 Task: Search one way flight ticket for 5 adults, 2 children, 1 infant in seat and 2 infants on lap in economy from Lake Charles: Lake Charles Regional Airport to Greensboro: Piedmont Triad International Airport on 5-1-2023. Choice of flights is Frontier. Number of bags: 2 checked bags. Price is upto 92000. Outbound departure time preference is 14:30.
Action: Mouse moved to (215, 223)
Screenshot: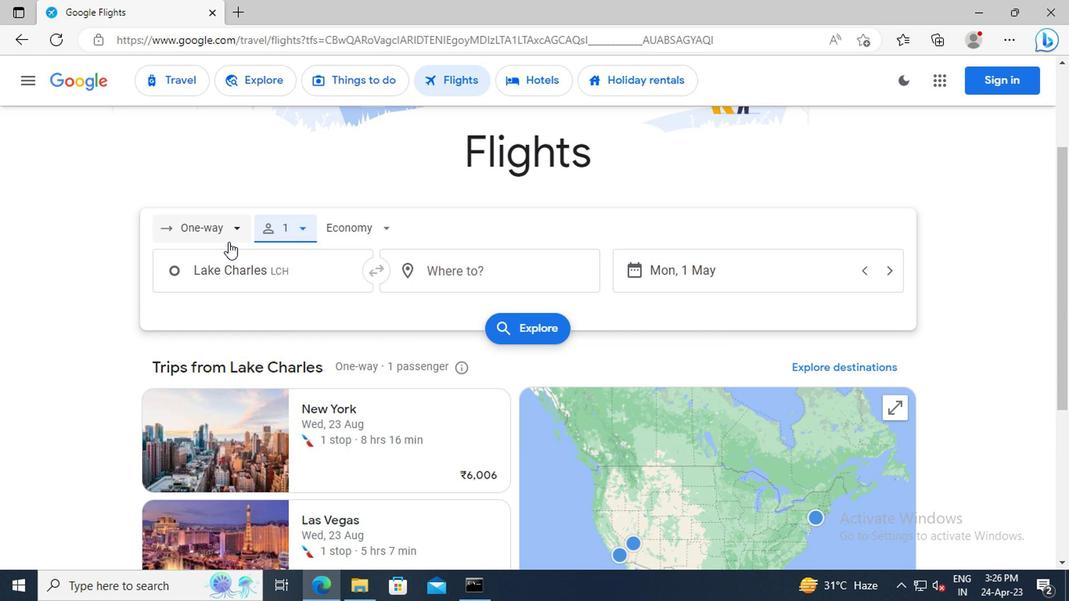 
Action: Mouse pressed left at (215, 223)
Screenshot: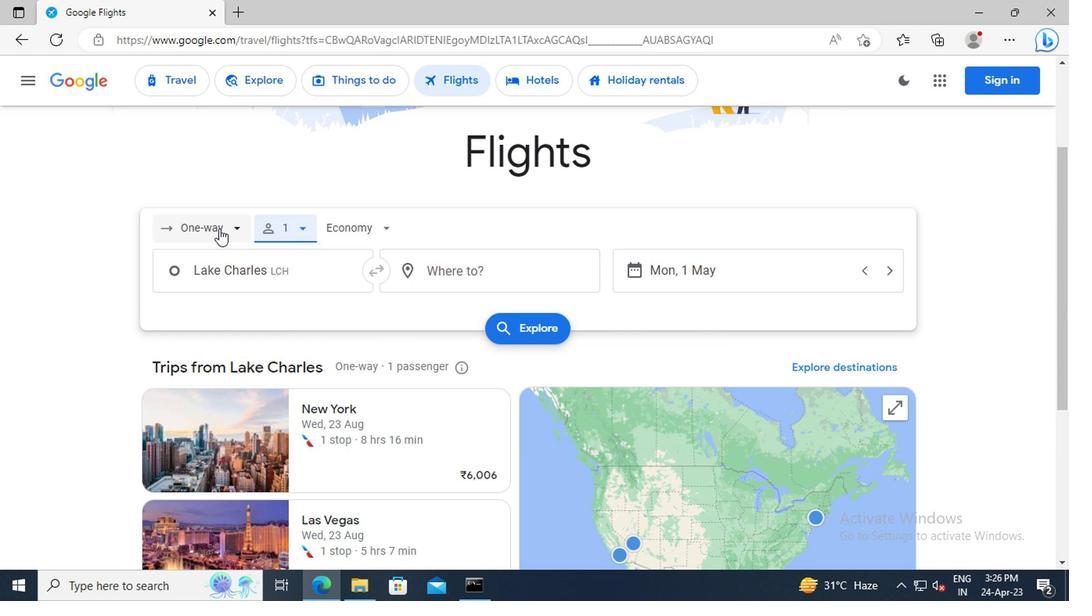 
Action: Mouse moved to (221, 300)
Screenshot: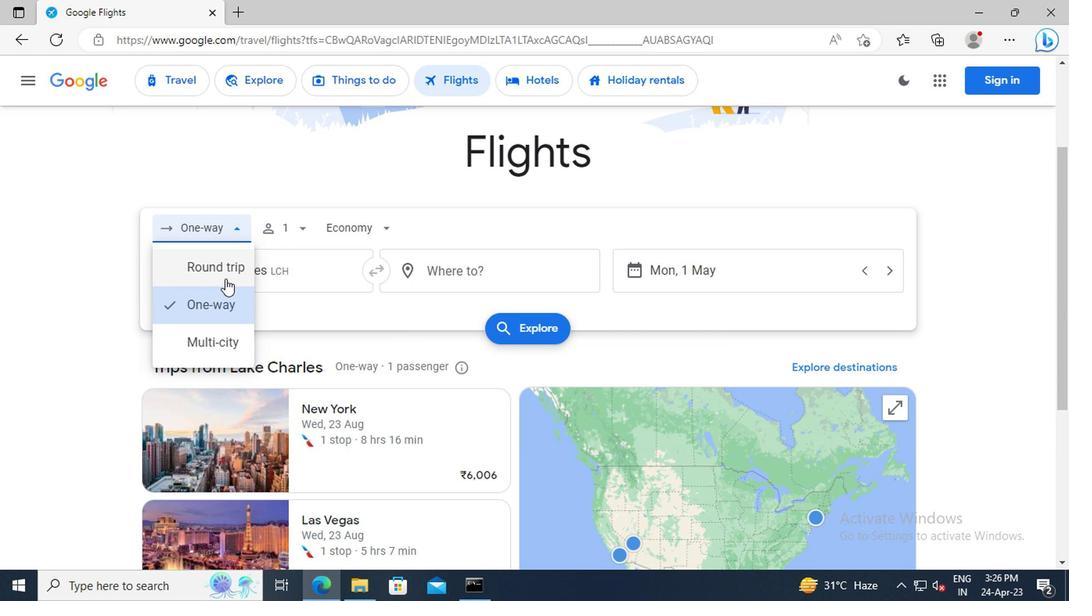 
Action: Mouse pressed left at (221, 300)
Screenshot: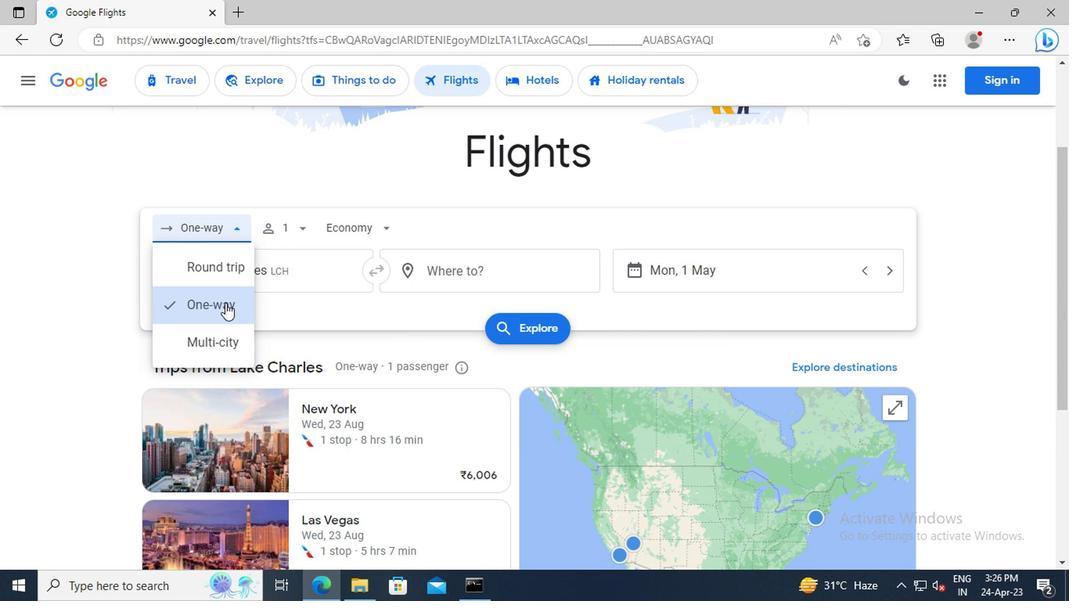 
Action: Mouse moved to (294, 230)
Screenshot: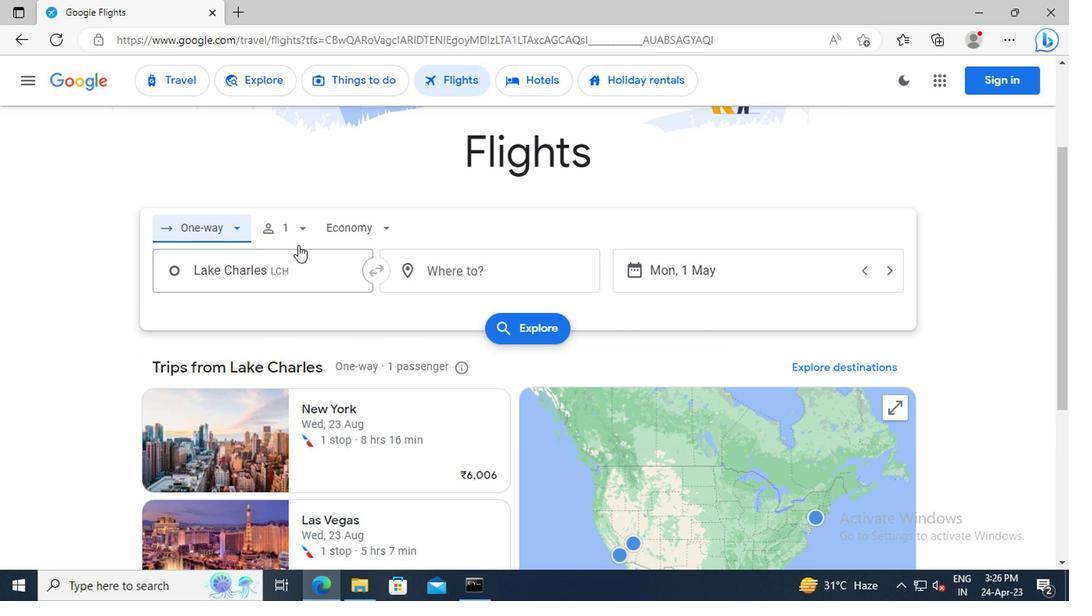 
Action: Mouse pressed left at (294, 230)
Screenshot: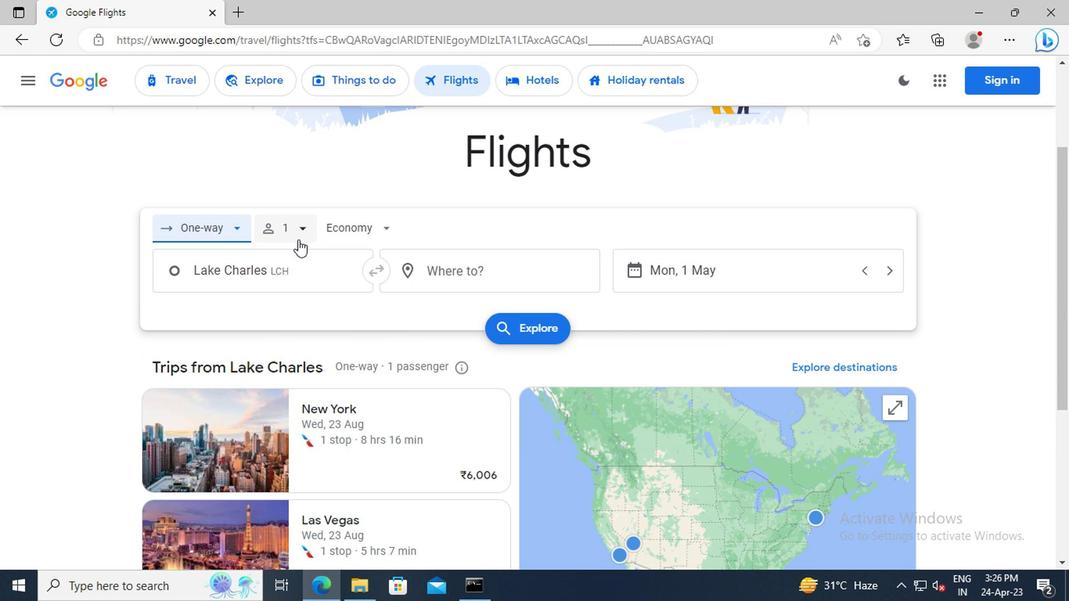 
Action: Mouse moved to (417, 273)
Screenshot: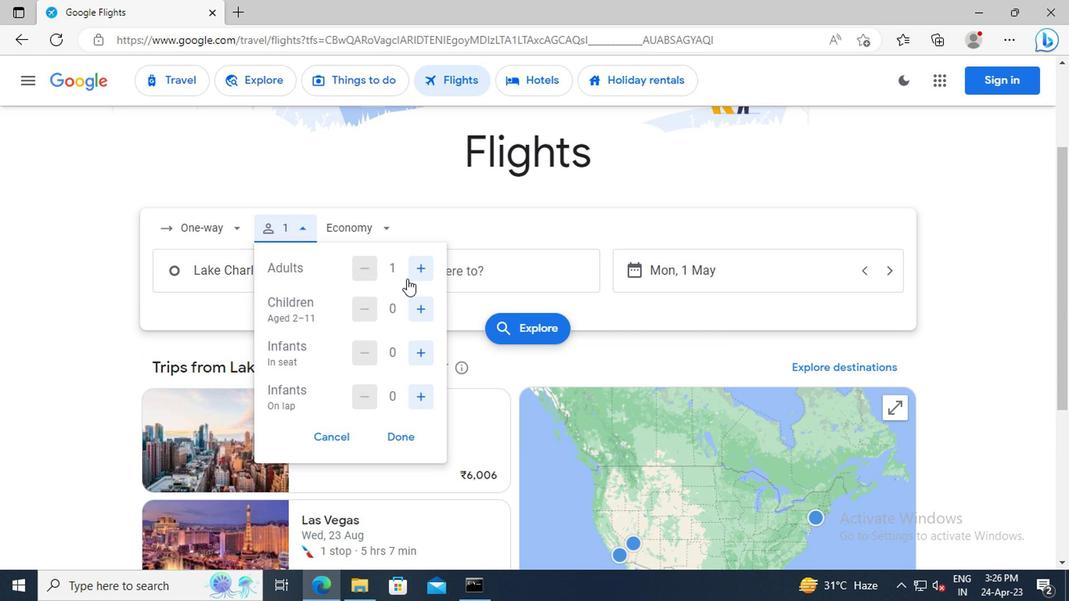 
Action: Mouse pressed left at (417, 273)
Screenshot: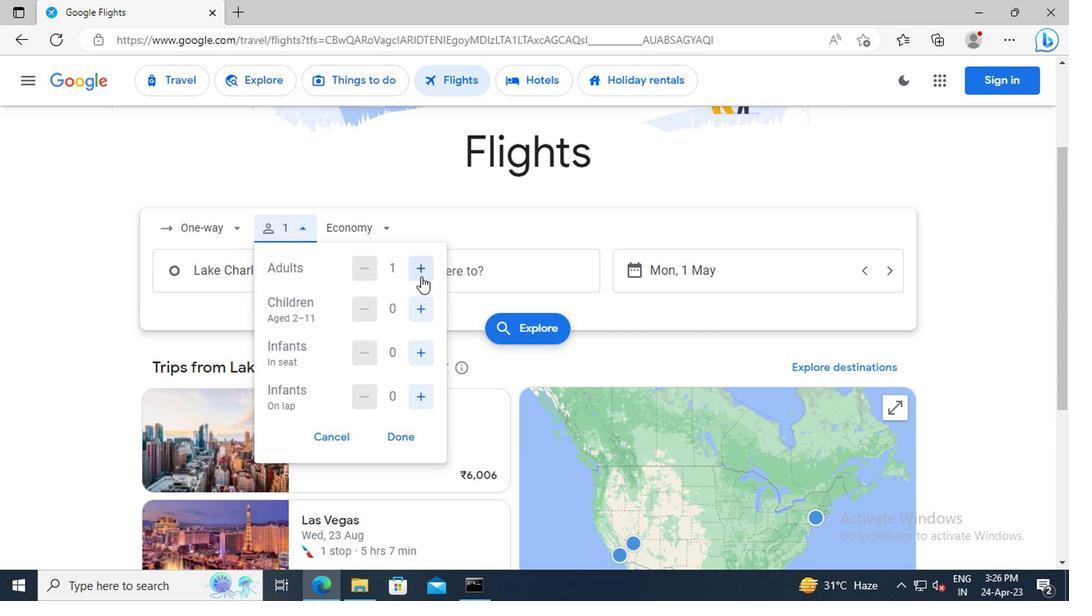 
Action: Mouse pressed left at (417, 273)
Screenshot: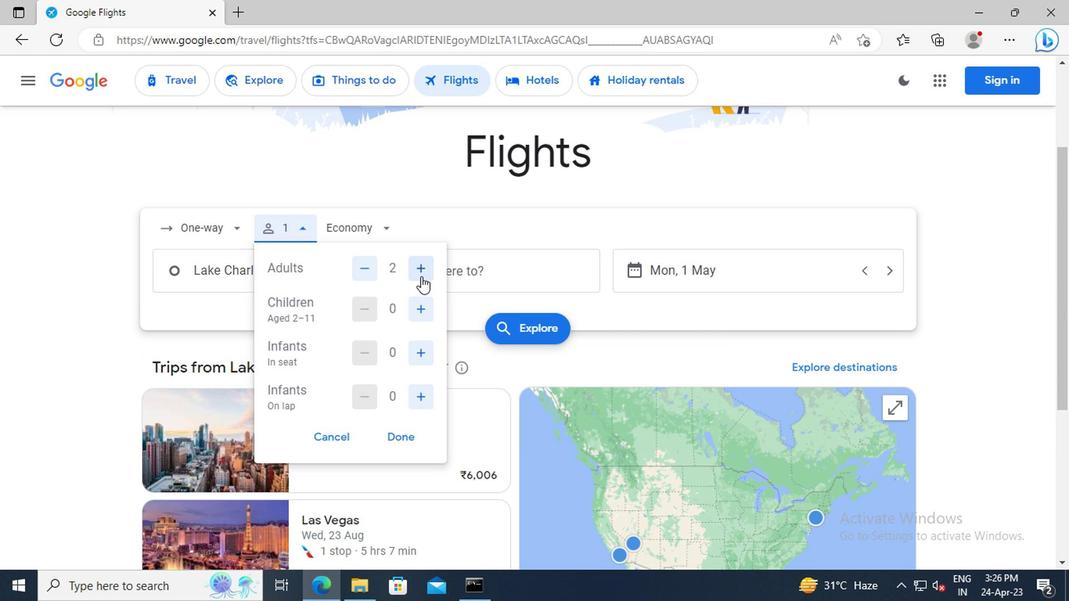 
Action: Mouse pressed left at (417, 273)
Screenshot: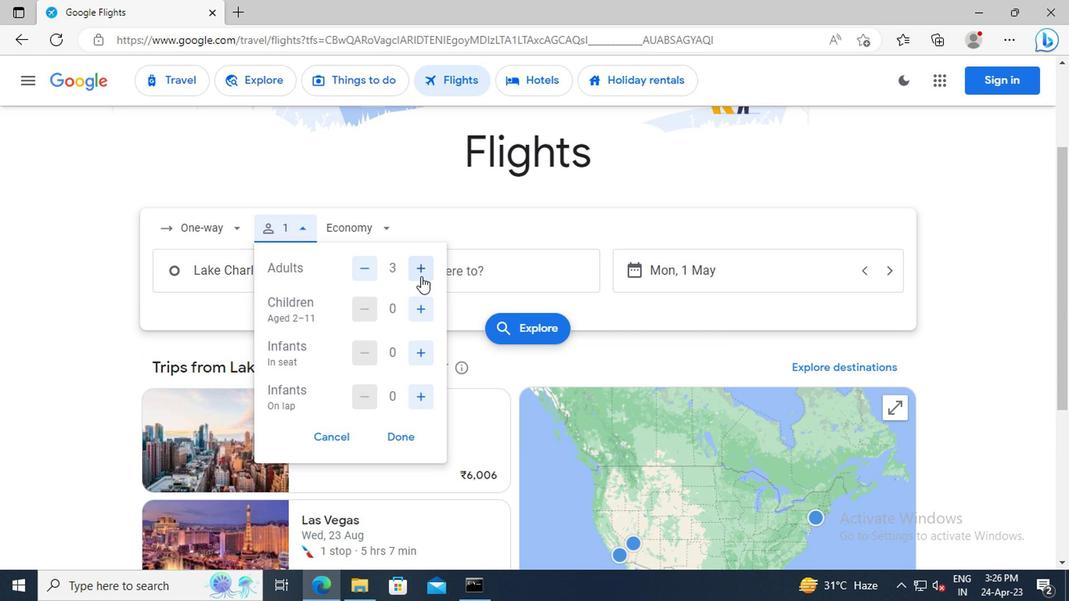 
Action: Mouse pressed left at (417, 273)
Screenshot: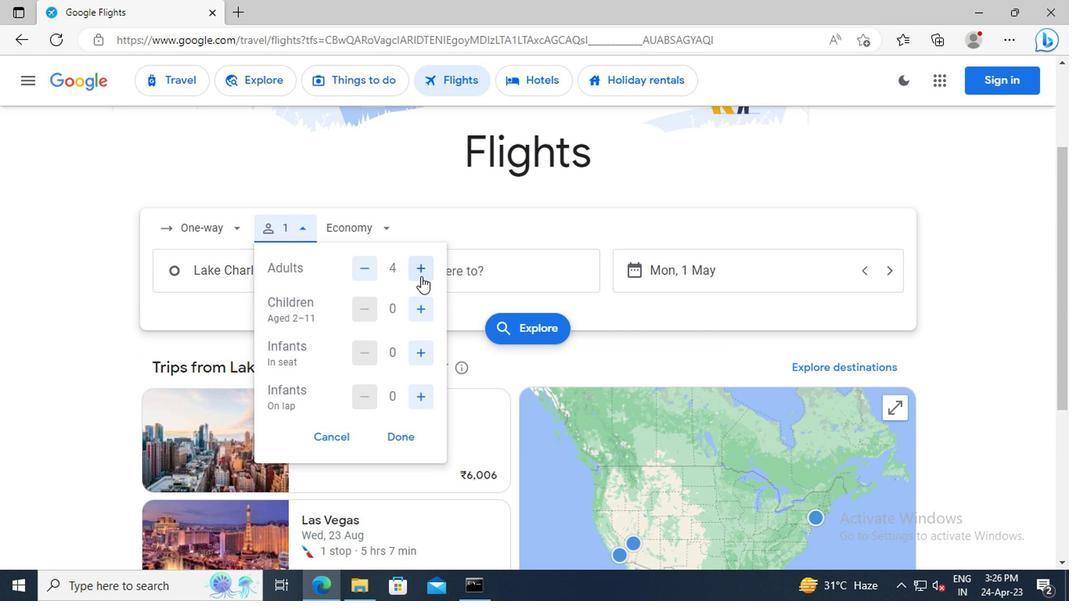 
Action: Mouse moved to (418, 300)
Screenshot: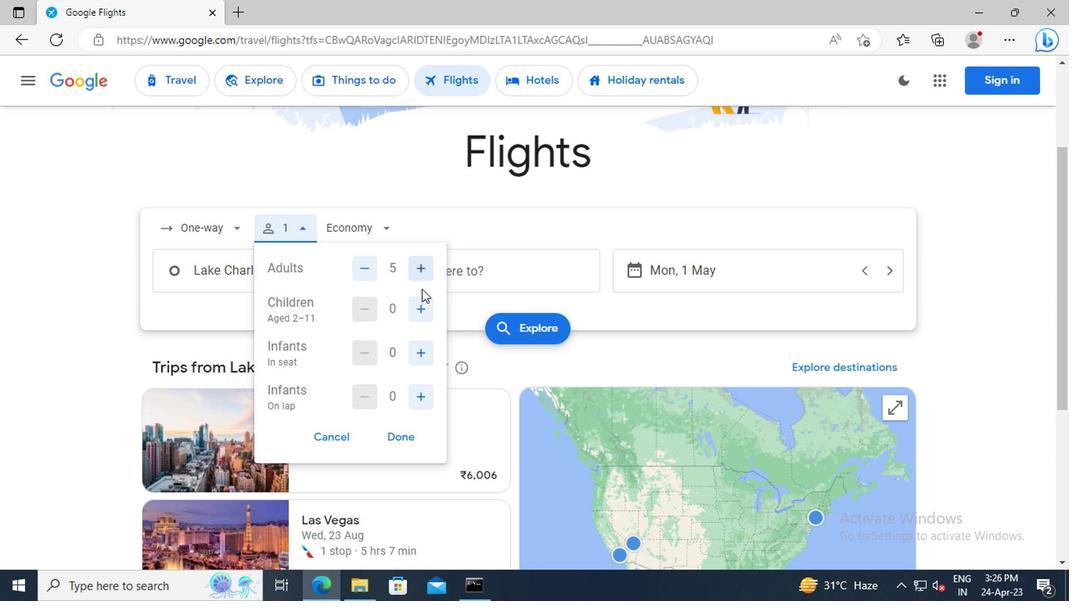 
Action: Mouse pressed left at (418, 300)
Screenshot: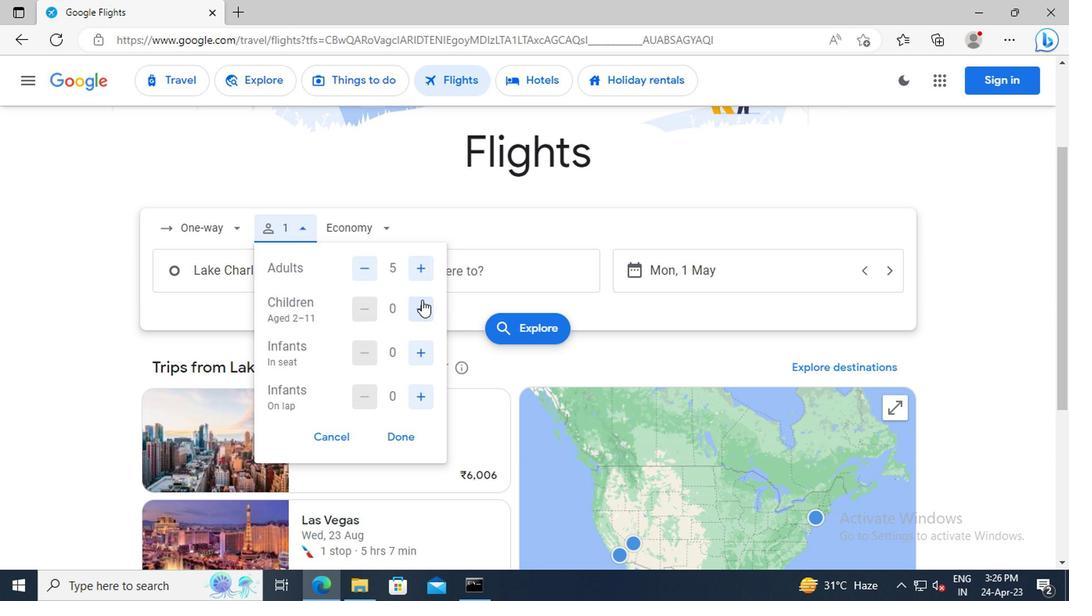 
Action: Mouse pressed left at (418, 300)
Screenshot: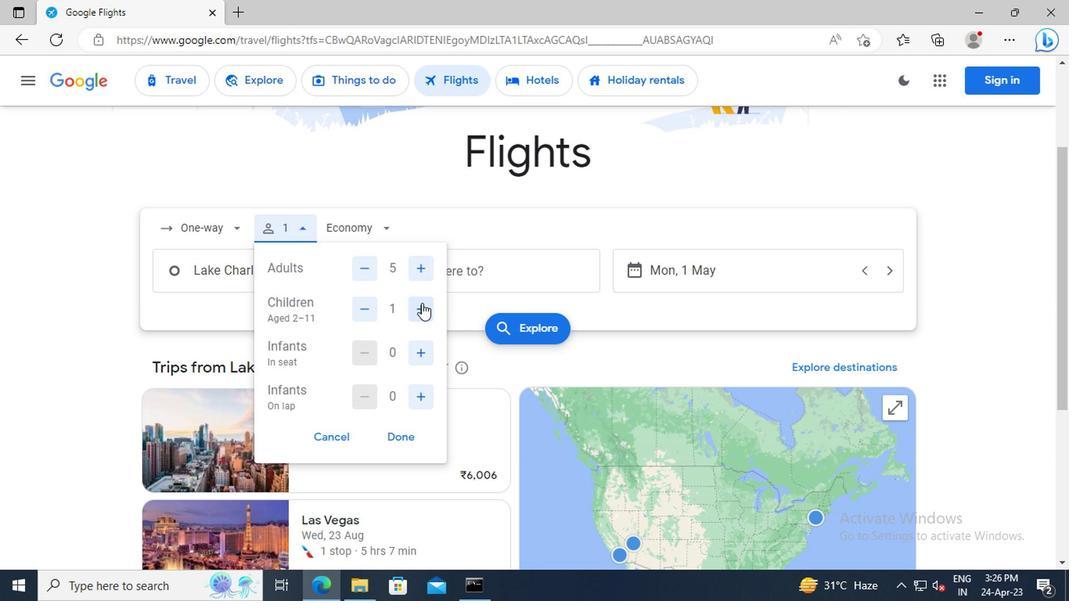 
Action: Mouse moved to (419, 348)
Screenshot: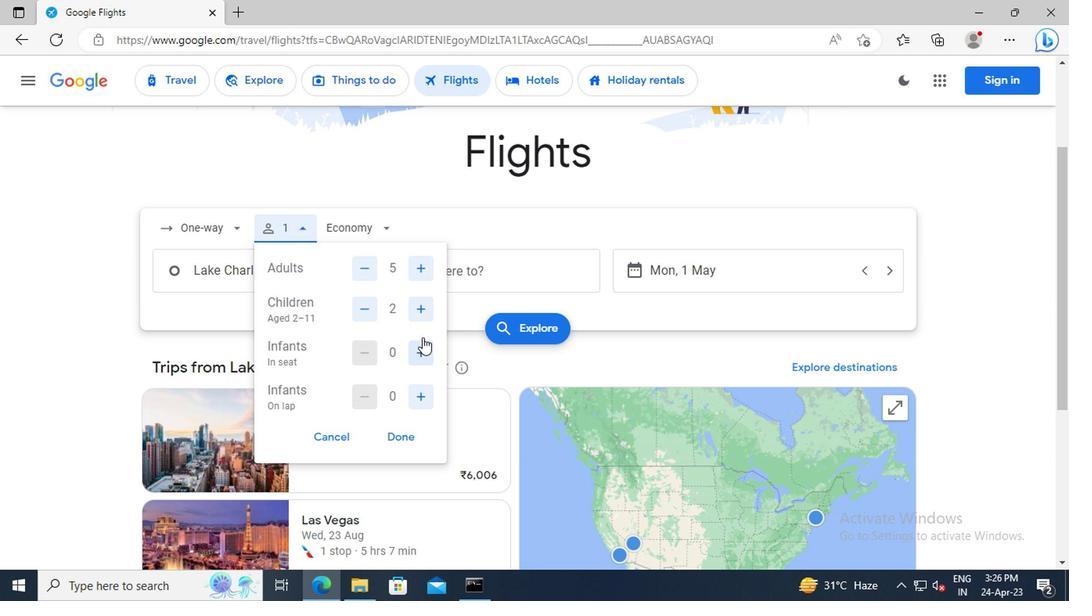 
Action: Mouse pressed left at (419, 348)
Screenshot: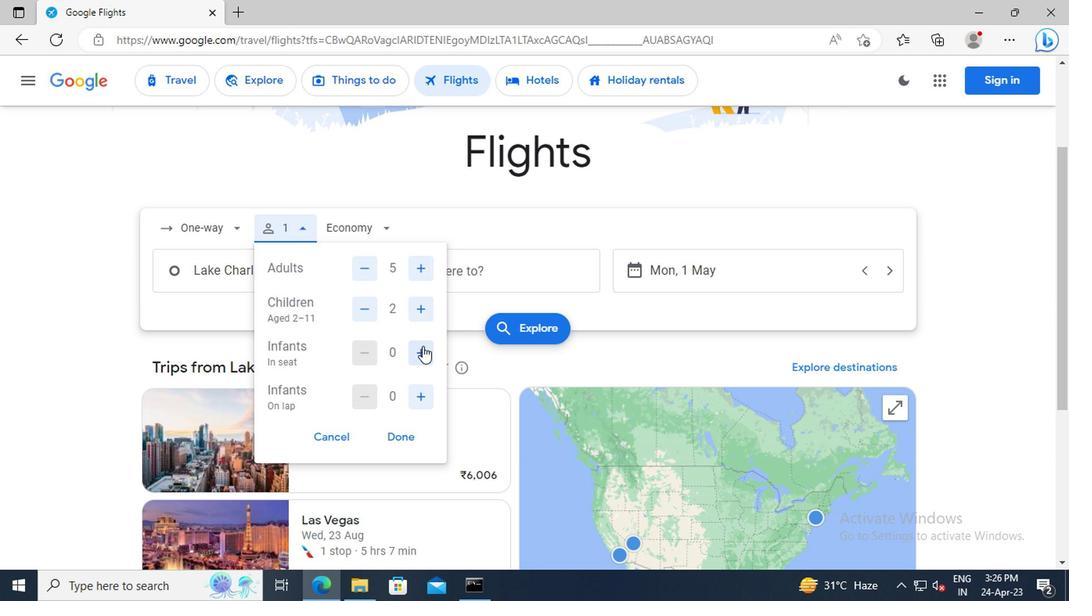 
Action: Mouse moved to (403, 438)
Screenshot: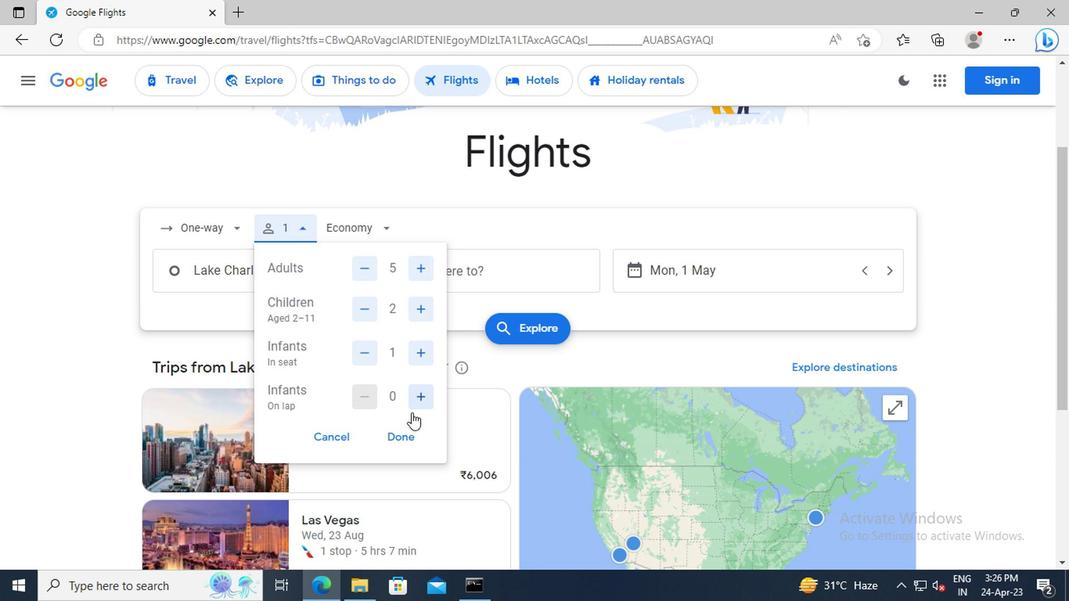 
Action: Mouse pressed left at (403, 438)
Screenshot: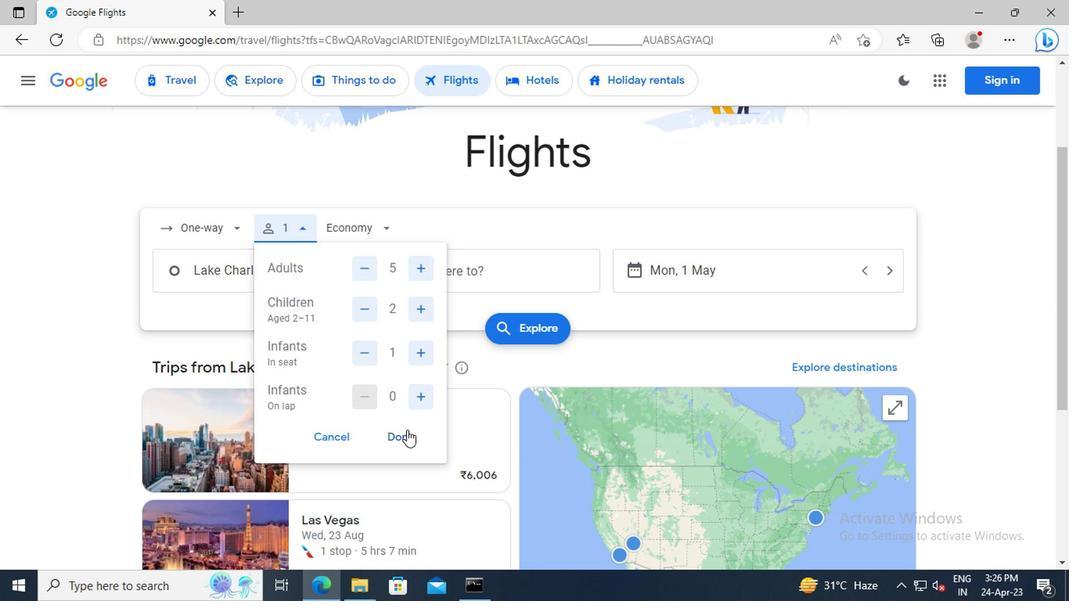 
Action: Mouse moved to (357, 223)
Screenshot: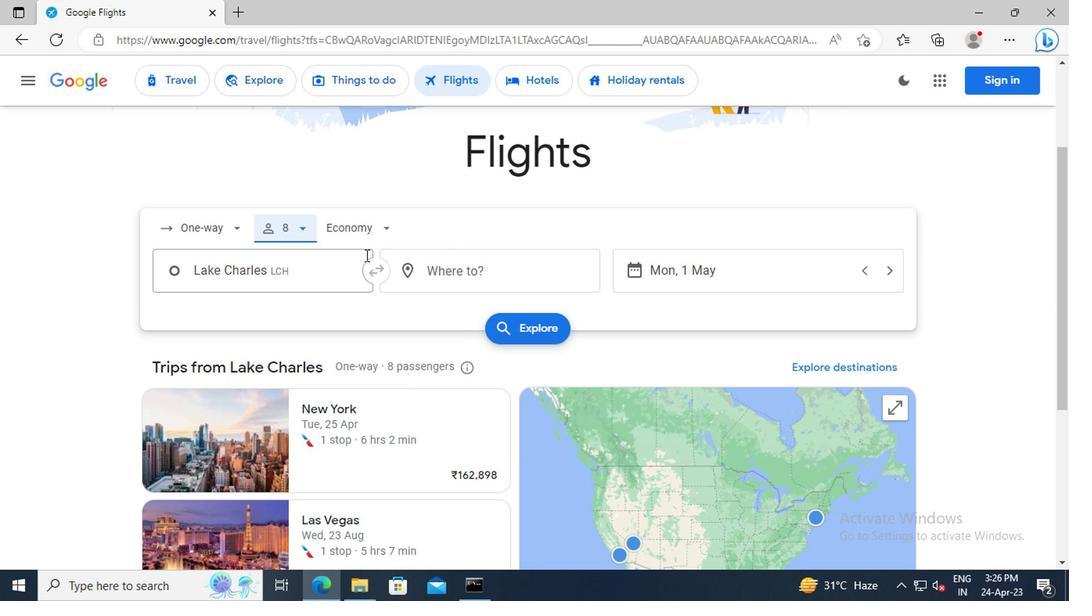 
Action: Mouse pressed left at (357, 223)
Screenshot: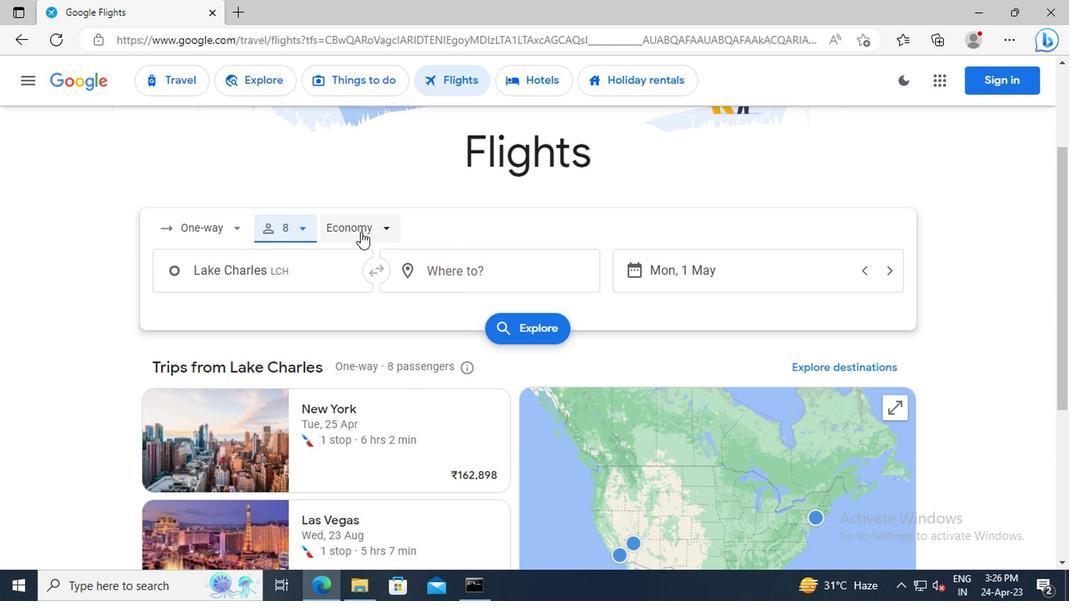 
Action: Mouse moved to (368, 261)
Screenshot: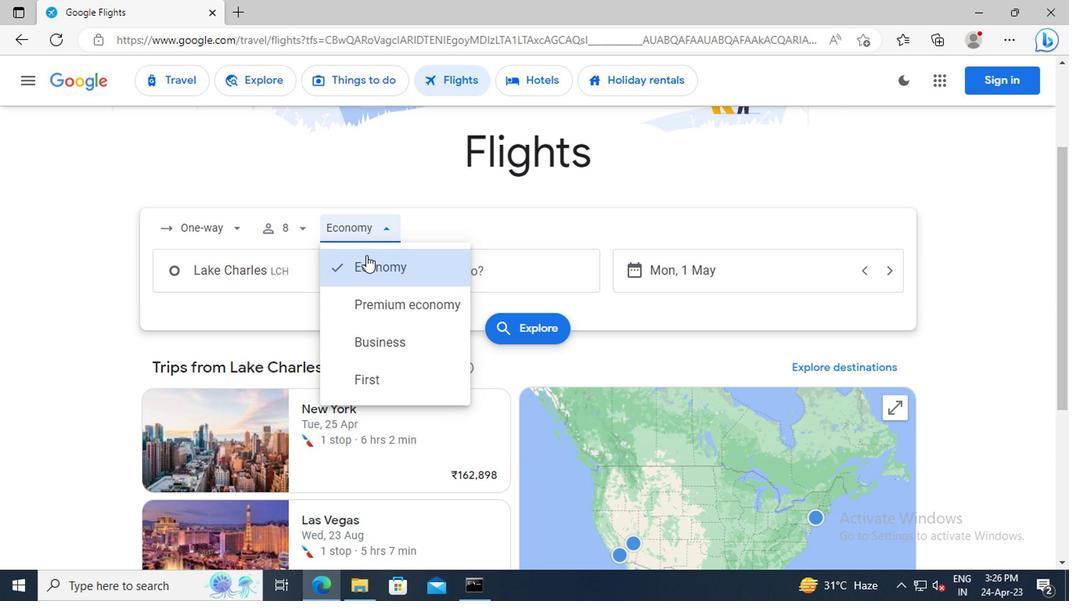 
Action: Mouse pressed left at (368, 261)
Screenshot: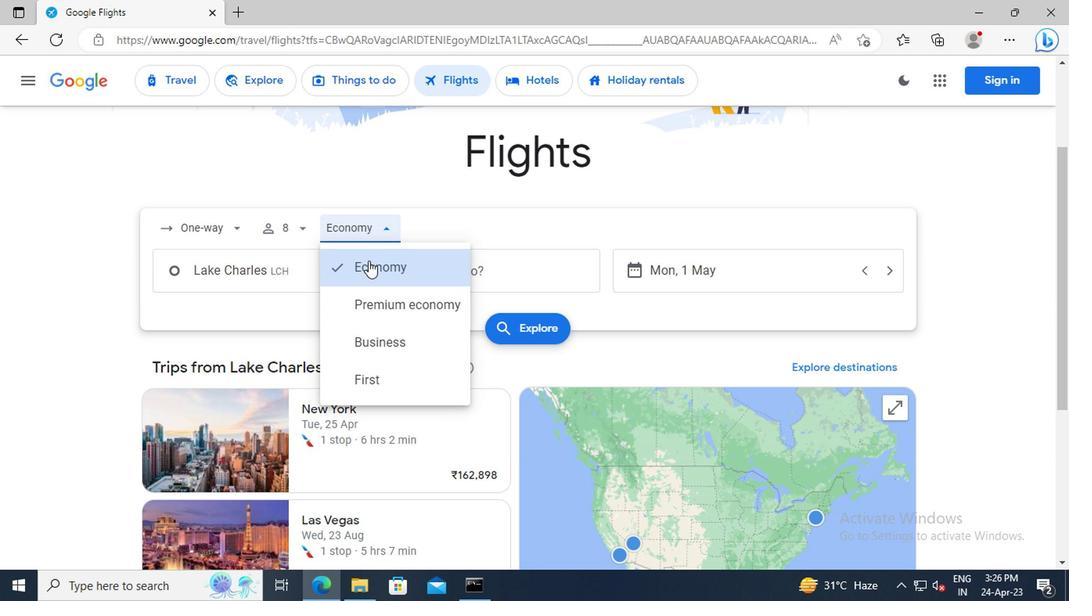 
Action: Mouse moved to (311, 267)
Screenshot: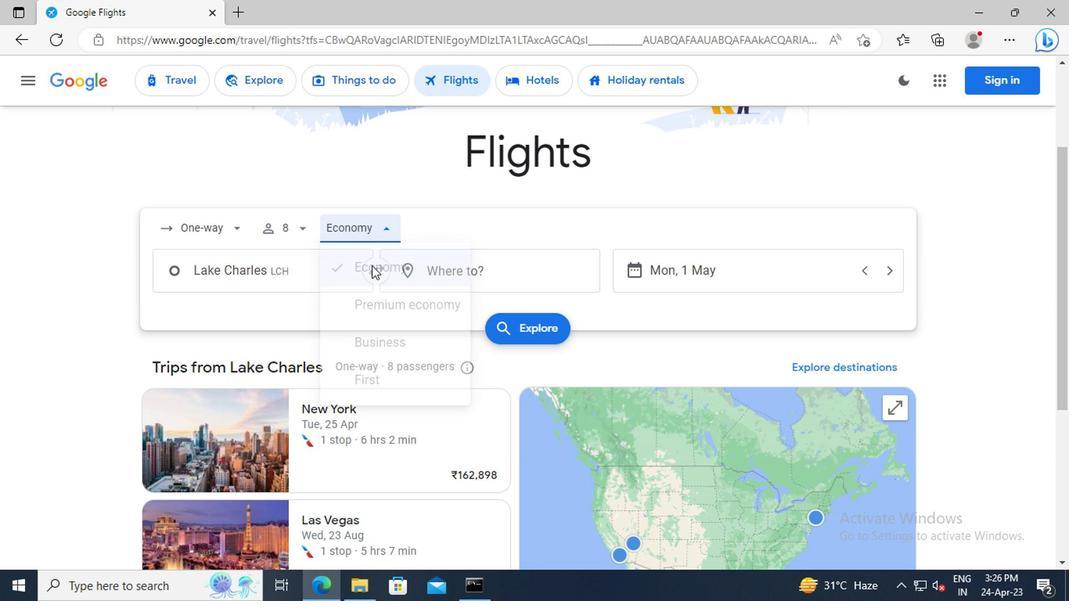 
Action: Mouse pressed left at (311, 267)
Screenshot: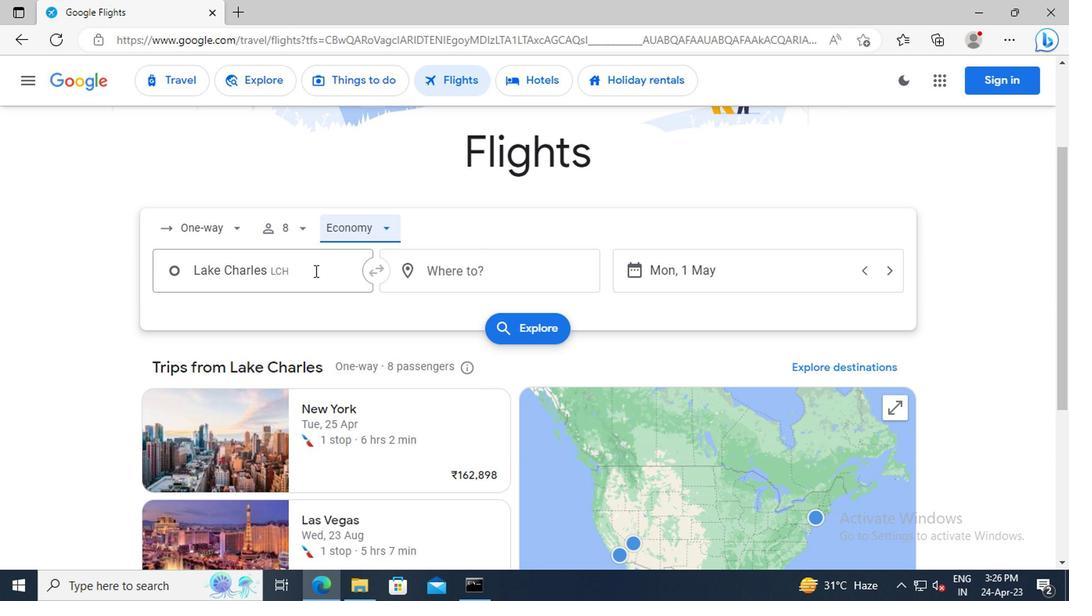 
Action: Key pressed <Key.shift>LAKE<Key.space><Key.shift>CHARLES<Key.space><Key.shift>R
Screenshot: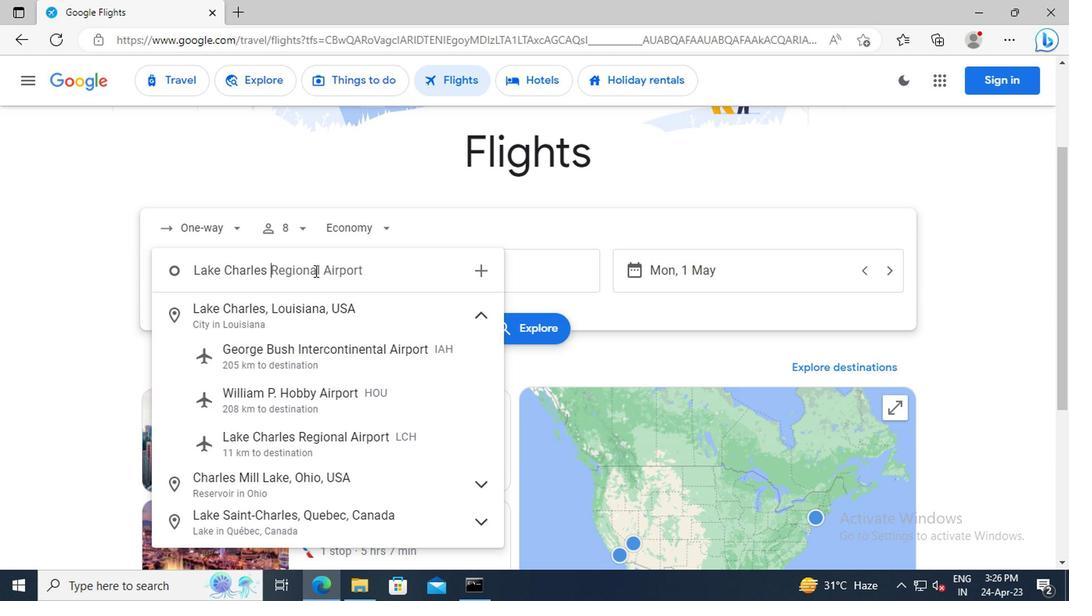 
Action: Mouse moved to (320, 310)
Screenshot: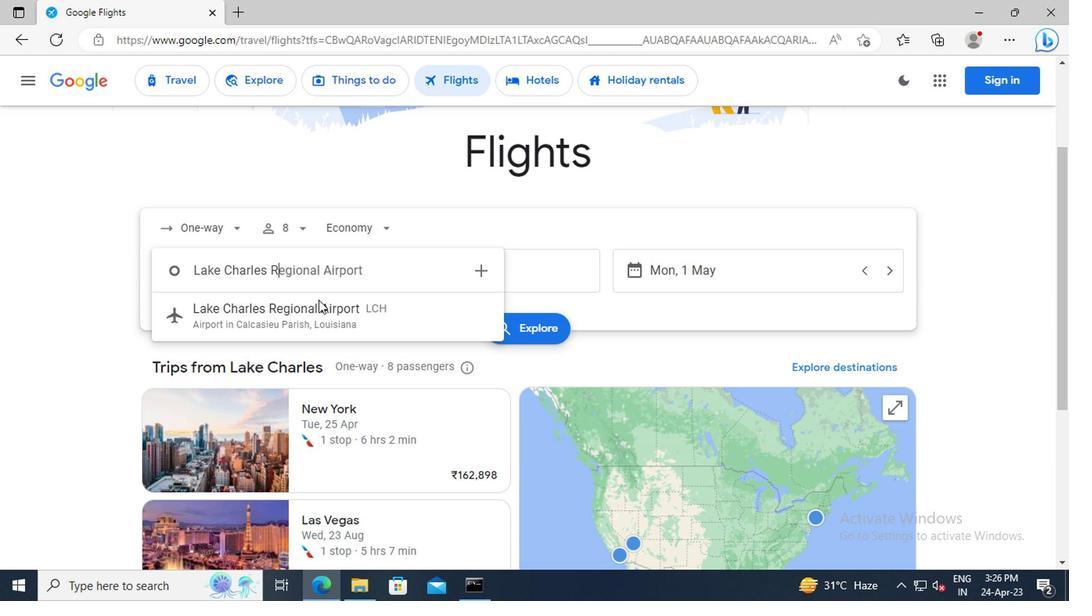 
Action: Mouse pressed left at (320, 310)
Screenshot: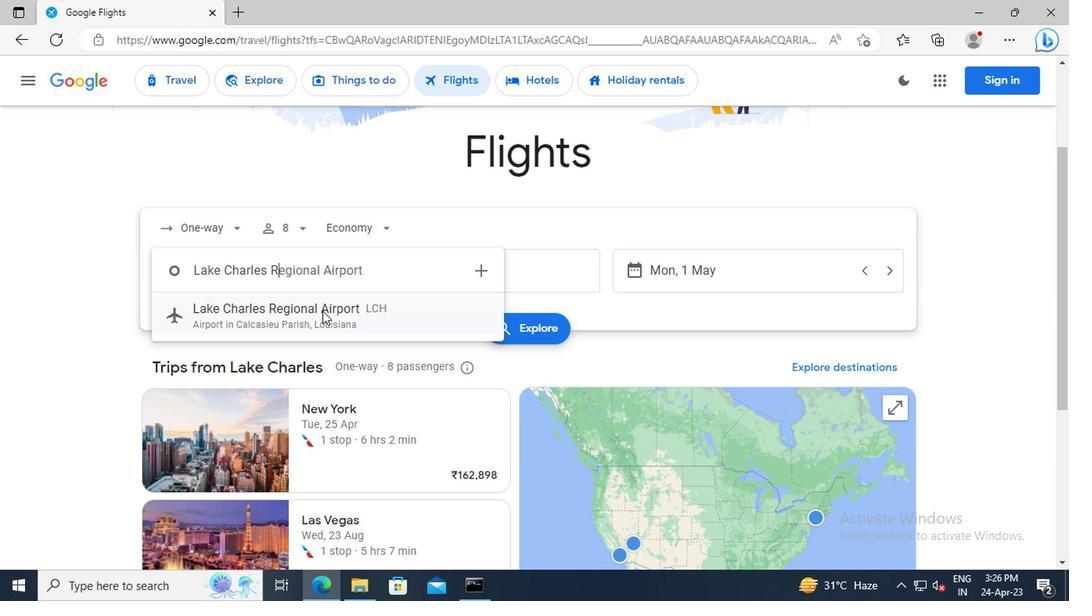 
Action: Mouse moved to (445, 274)
Screenshot: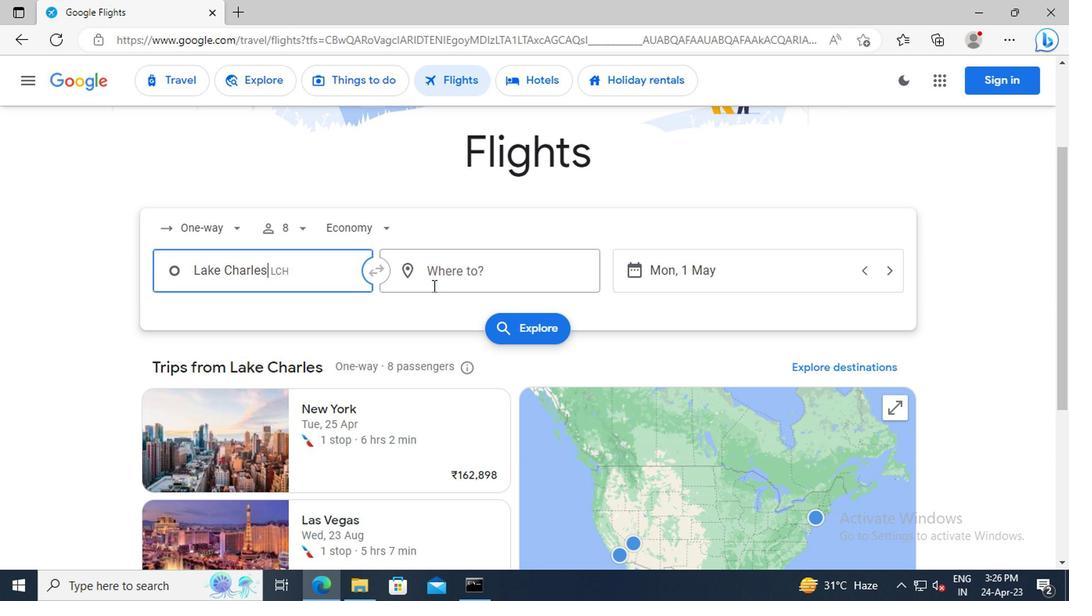 
Action: Mouse pressed left at (445, 274)
Screenshot: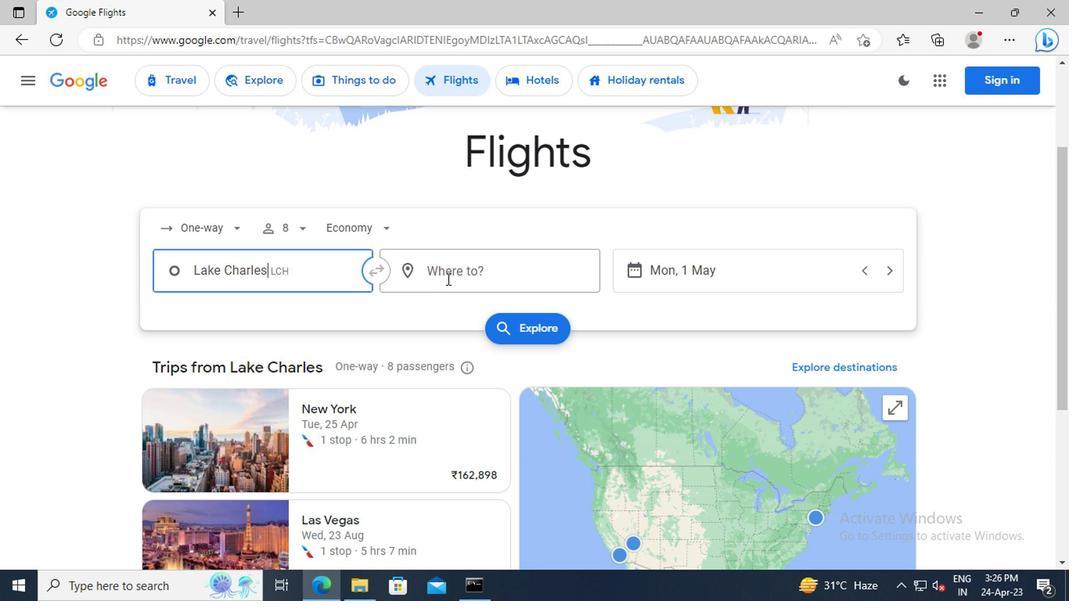 
Action: Key pressed <Key.shift>PIEDMONT<Key.space><Key.shift>TR
Screenshot: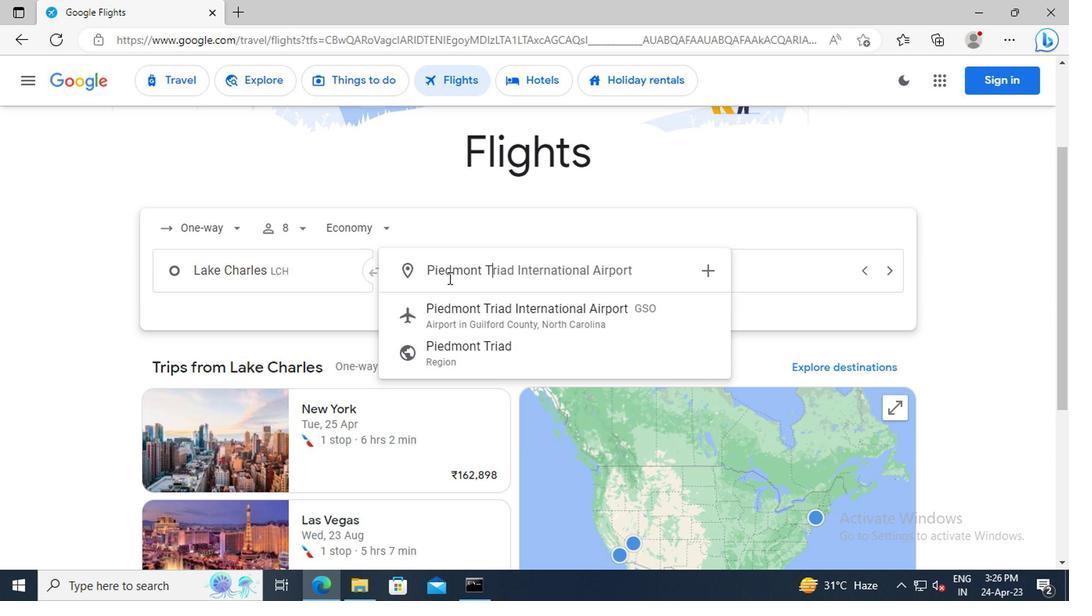 
Action: Mouse moved to (478, 309)
Screenshot: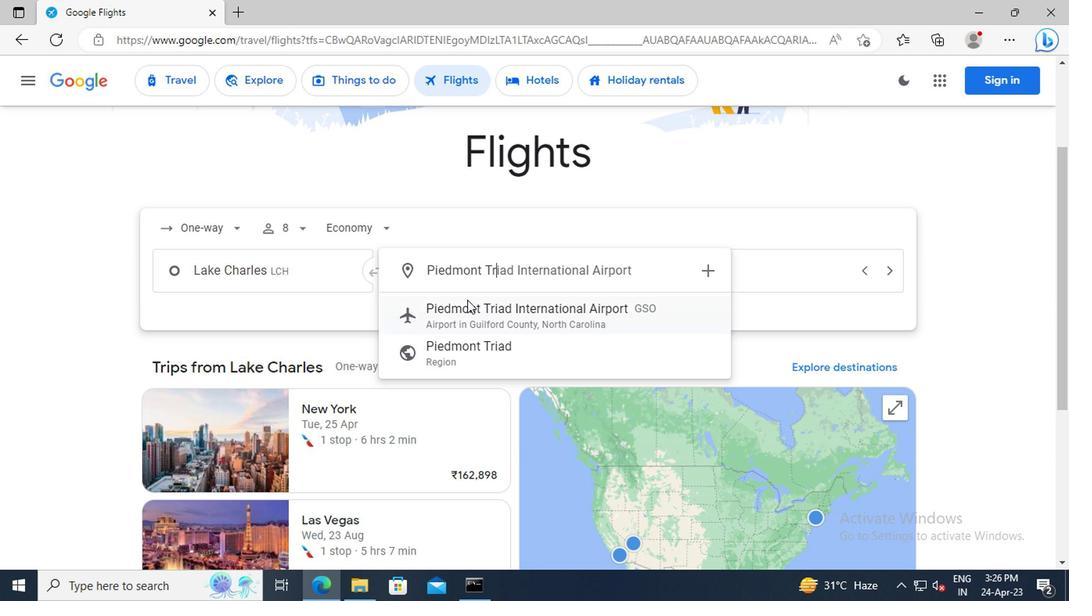
Action: Mouse pressed left at (478, 309)
Screenshot: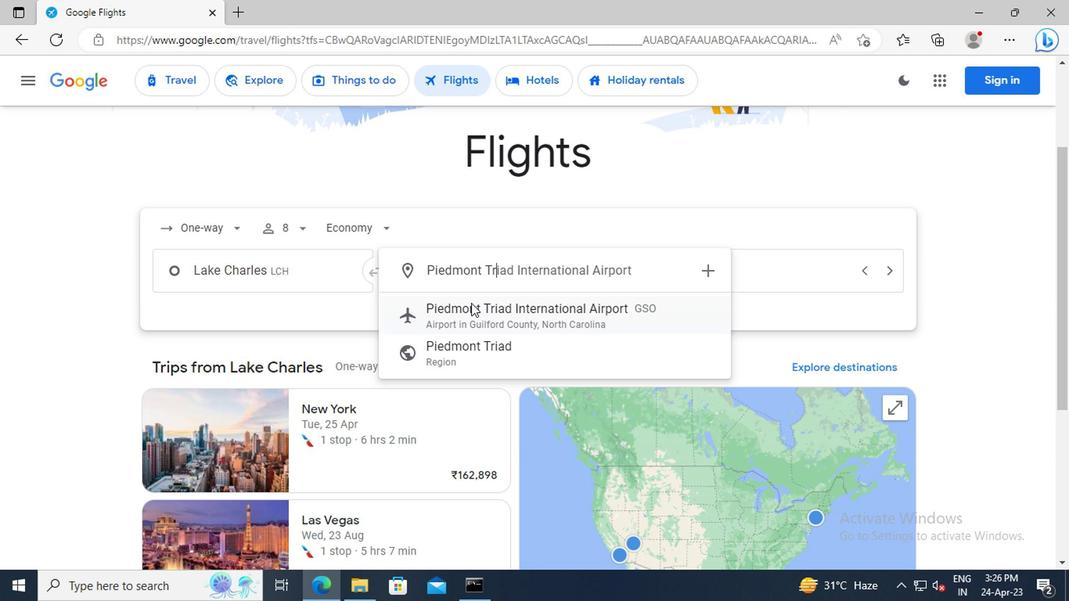 
Action: Mouse moved to (689, 280)
Screenshot: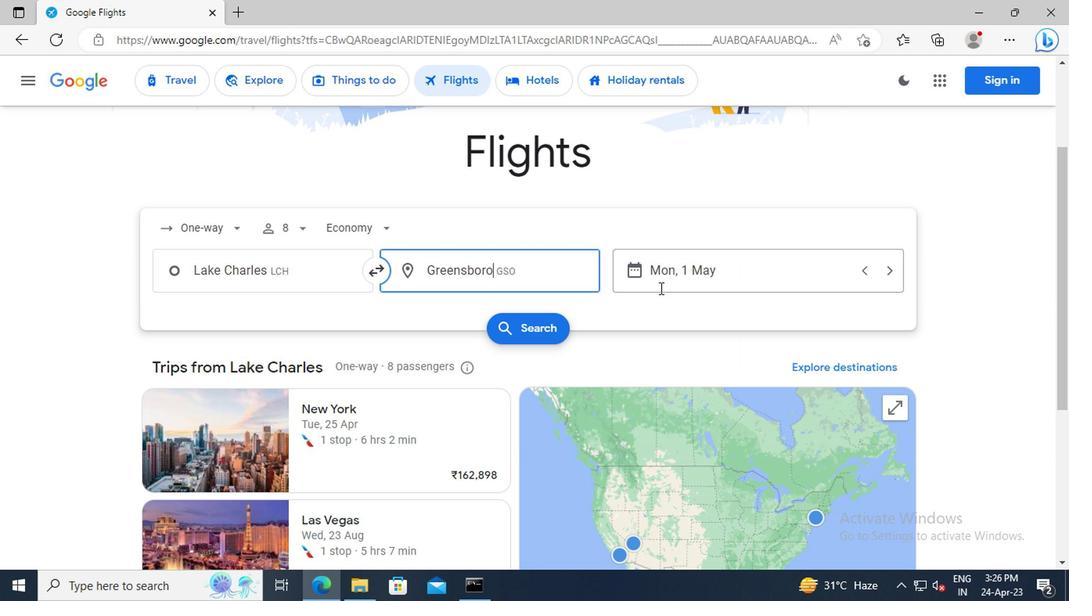 
Action: Mouse pressed left at (689, 280)
Screenshot: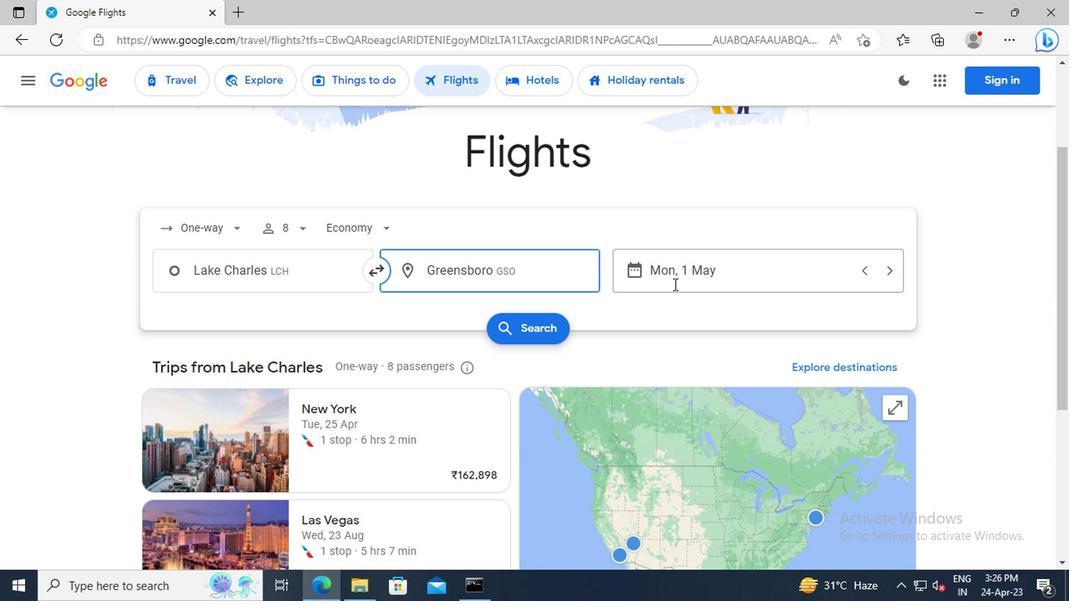 
Action: Mouse moved to (614, 252)
Screenshot: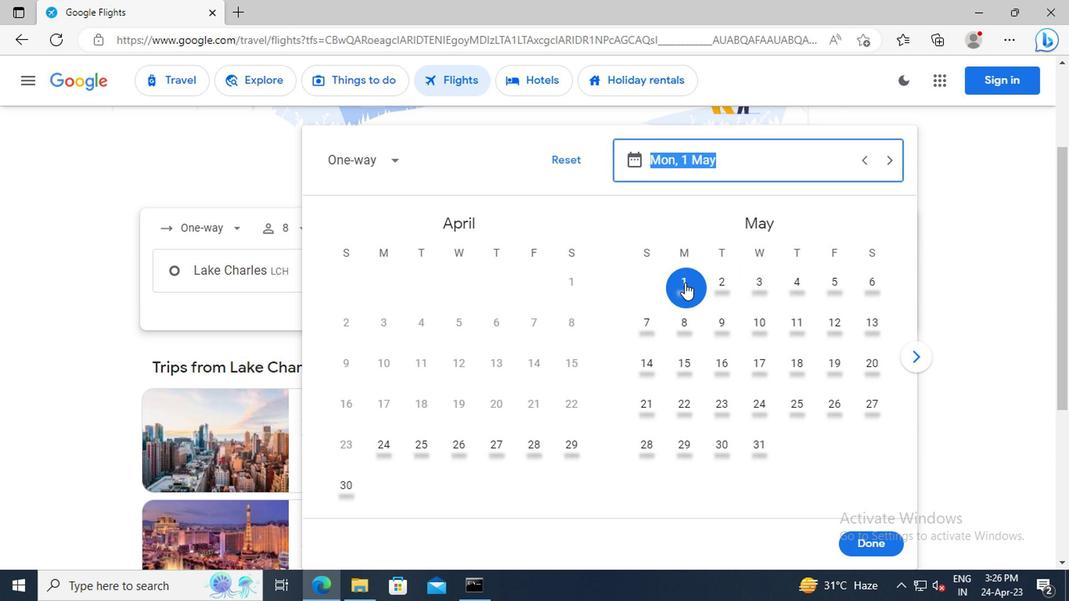 
Action: Key pressed 1<Key.space>MAY<Key.enter>
Screenshot: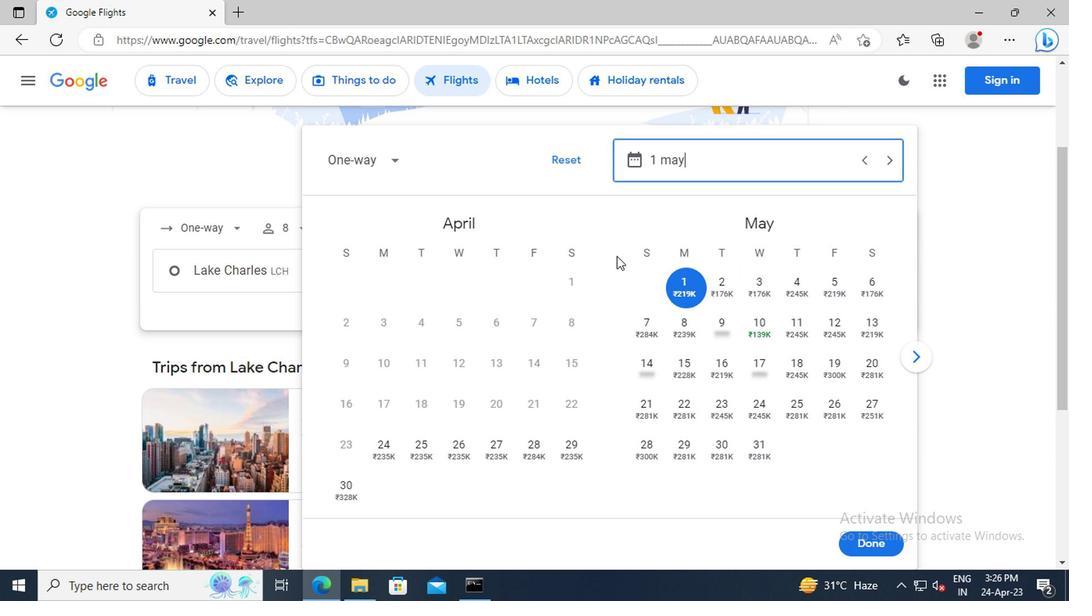 
Action: Mouse moved to (859, 552)
Screenshot: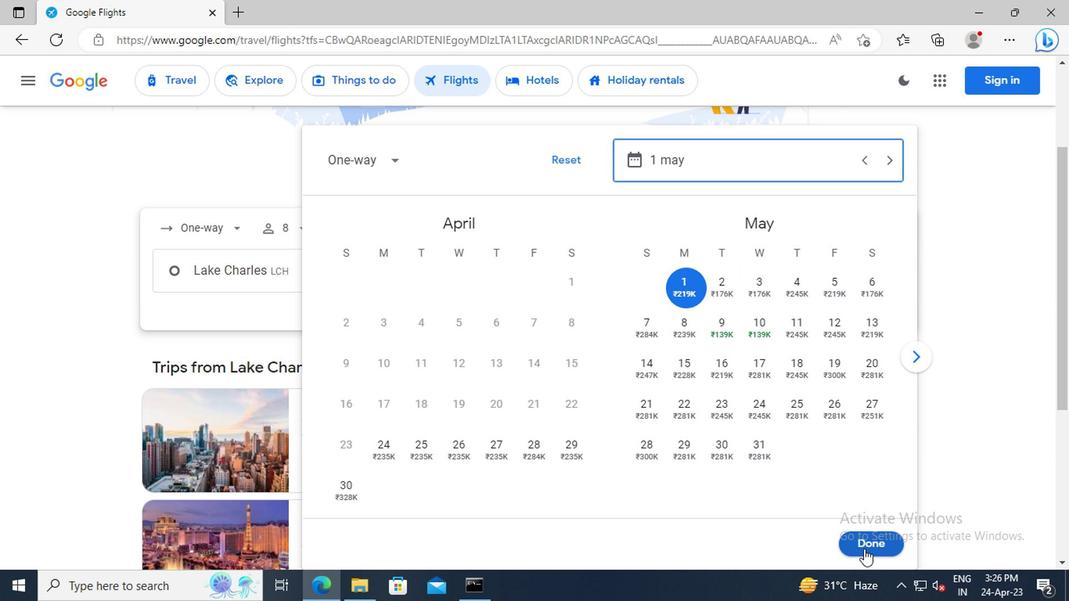 
Action: Mouse pressed left at (859, 552)
Screenshot: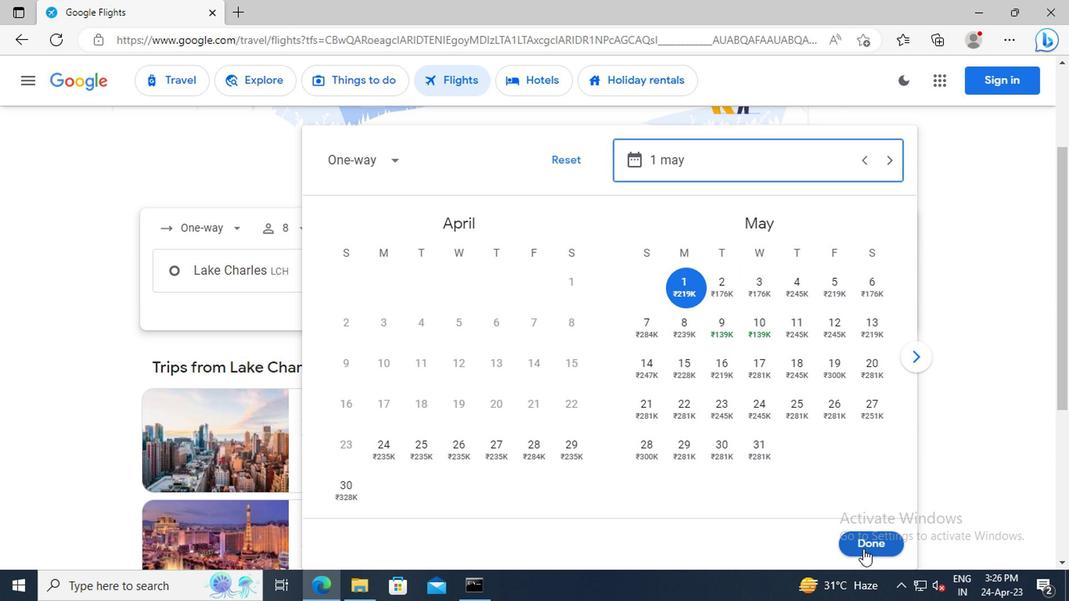 
Action: Mouse moved to (543, 331)
Screenshot: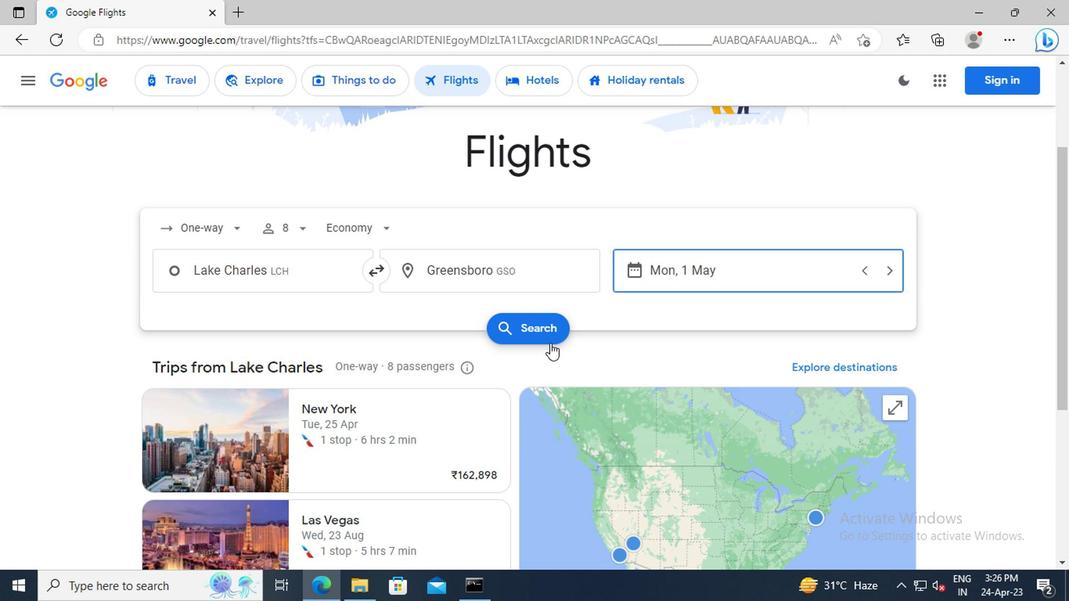 
Action: Mouse pressed left at (543, 331)
Screenshot: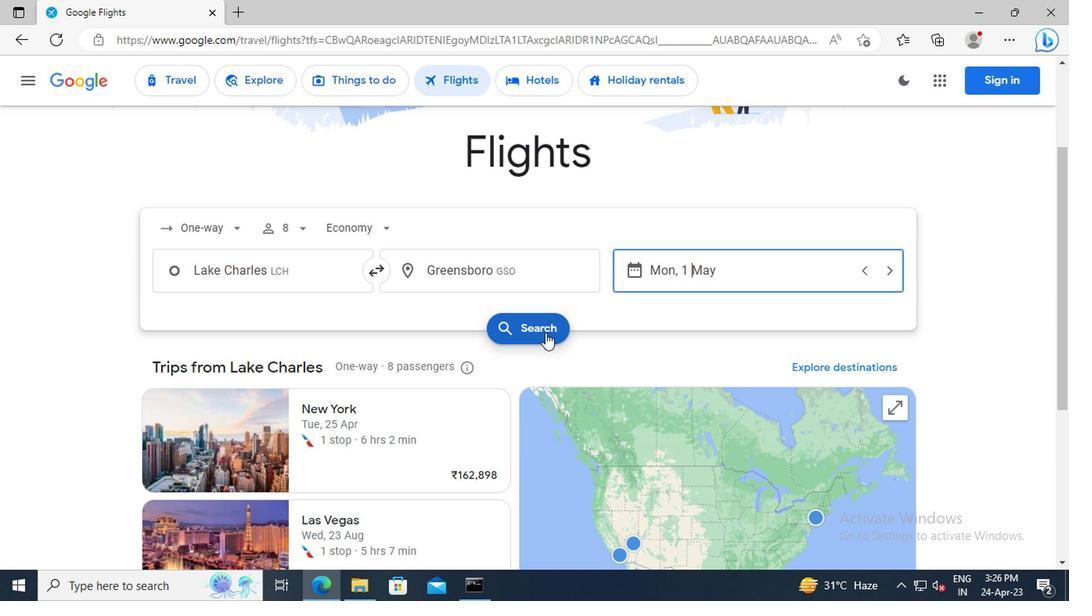 
Action: Mouse moved to (172, 223)
Screenshot: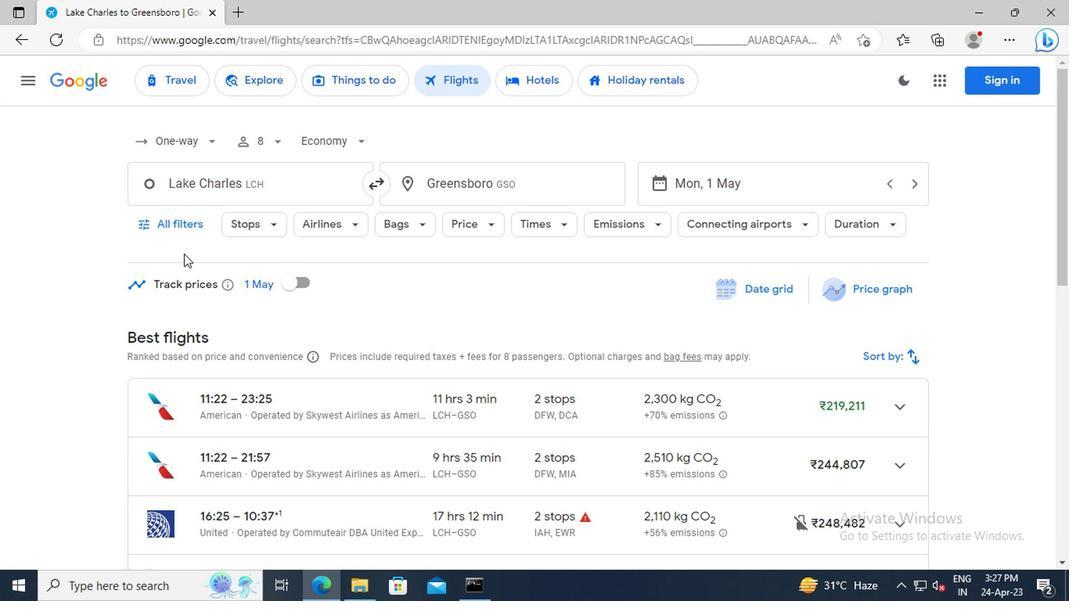 
Action: Mouse pressed left at (172, 223)
Screenshot: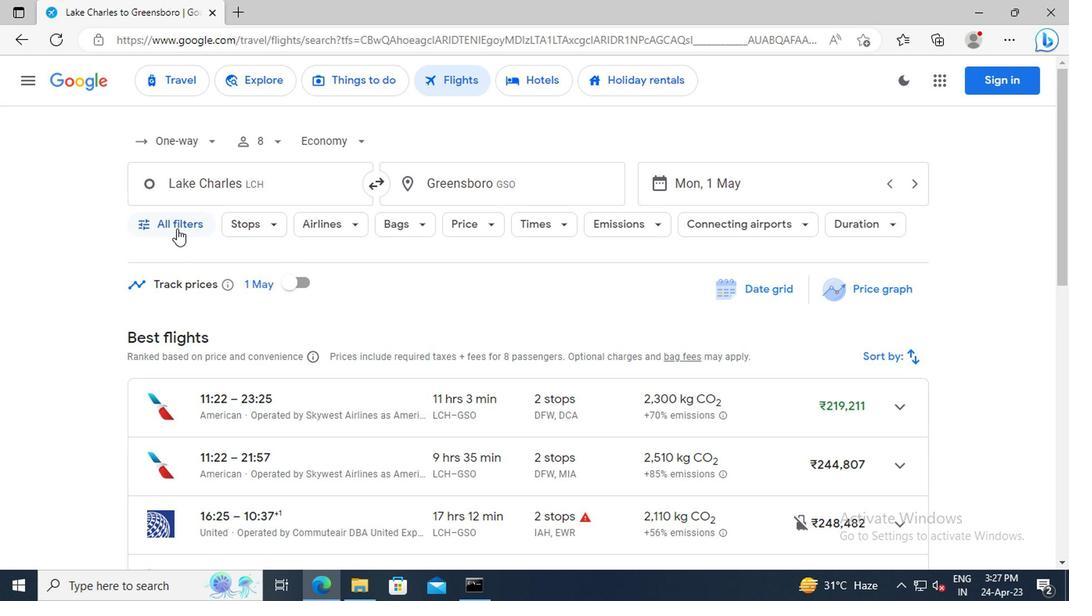 
Action: Mouse moved to (271, 332)
Screenshot: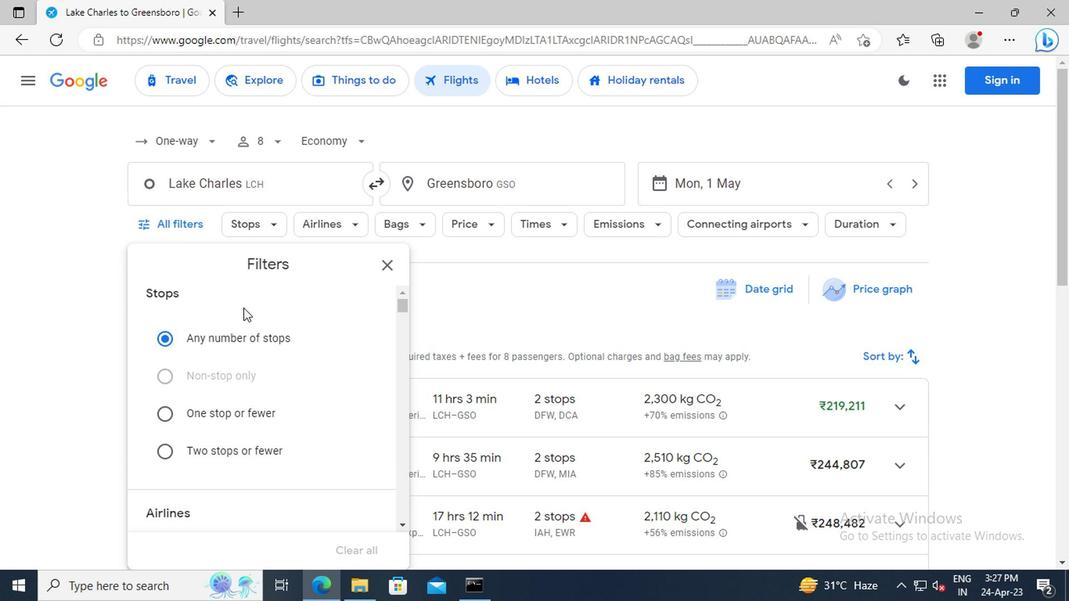 
Action: Mouse scrolled (271, 331) with delta (0, -1)
Screenshot: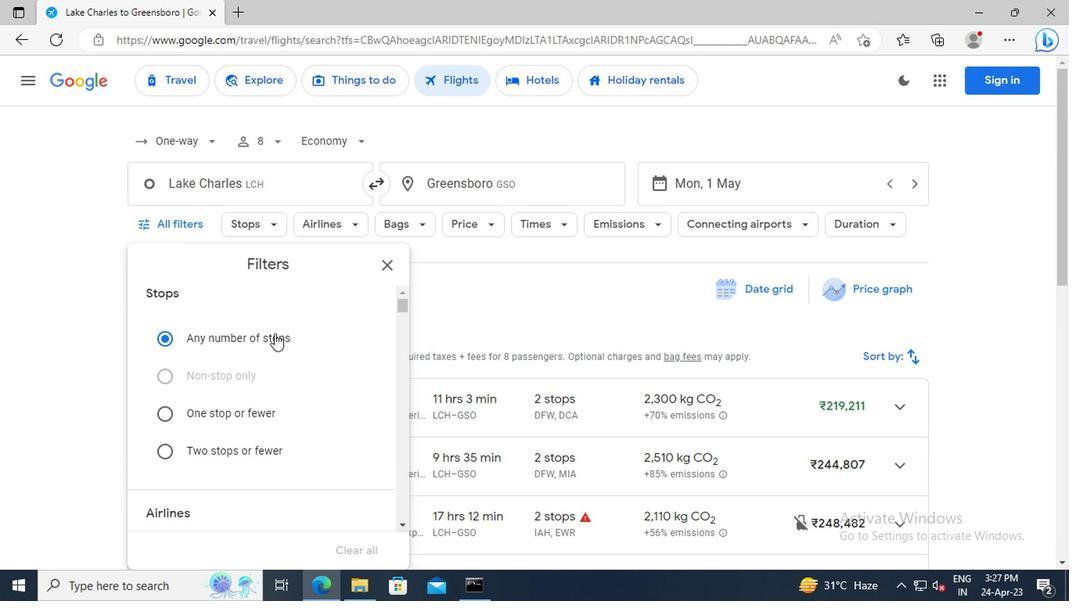 
Action: Mouse scrolled (271, 331) with delta (0, -1)
Screenshot: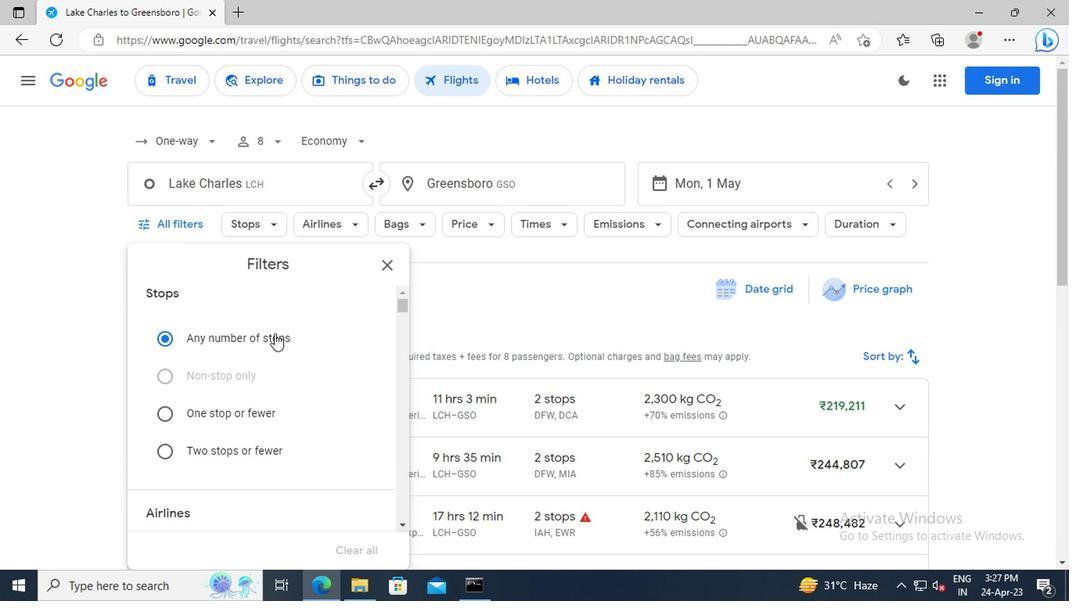 
Action: Mouse scrolled (271, 331) with delta (0, -1)
Screenshot: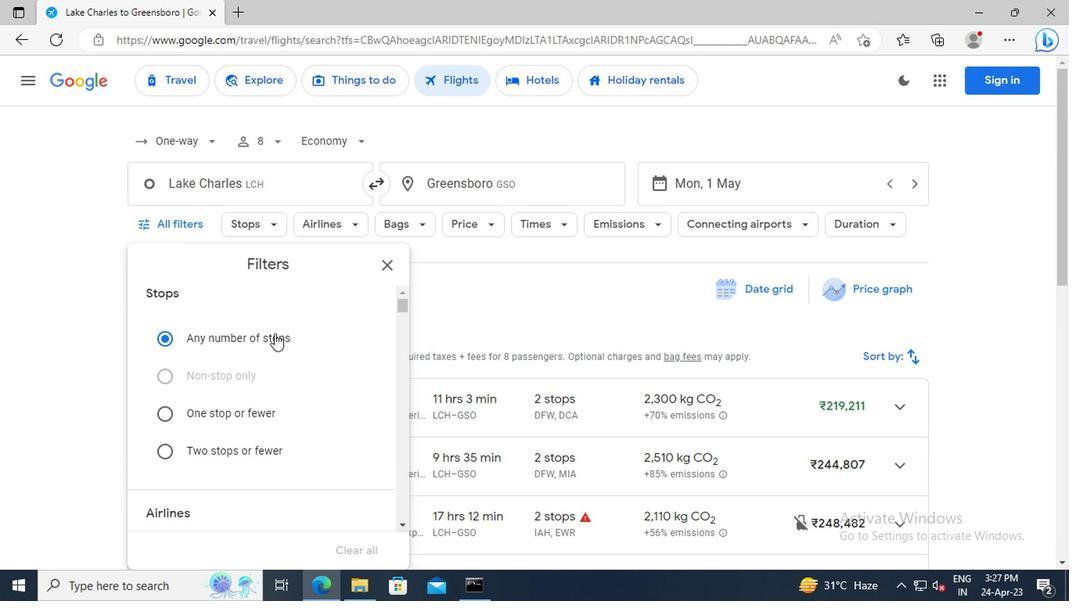 
Action: Mouse scrolled (271, 331) with delta (0, -1)
Screenshot: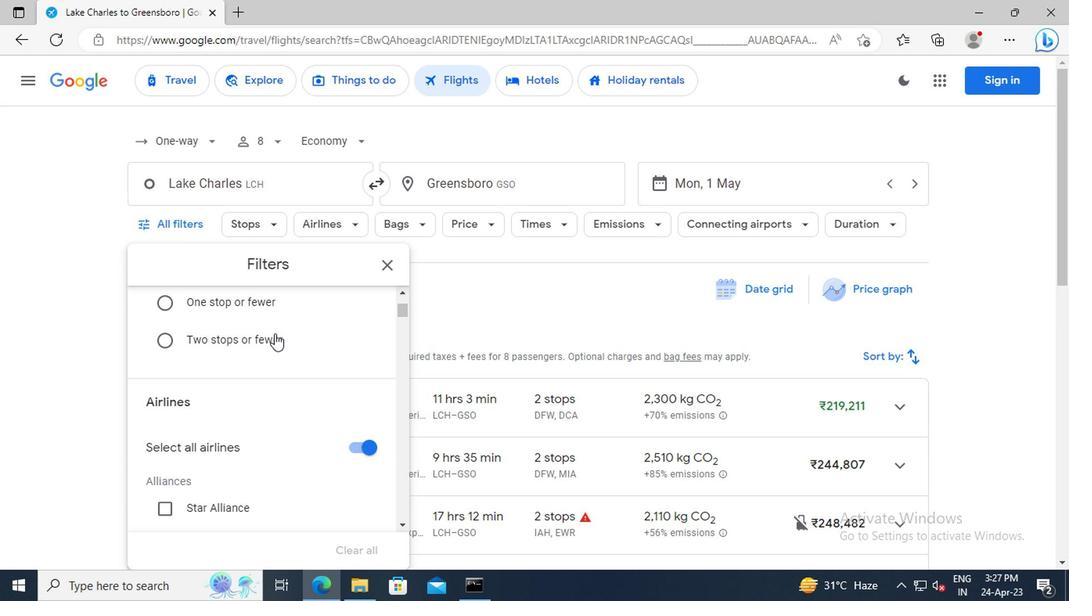 
Action: Mouse scrolled (271, 331) with delta (0, -1)
Screenshot: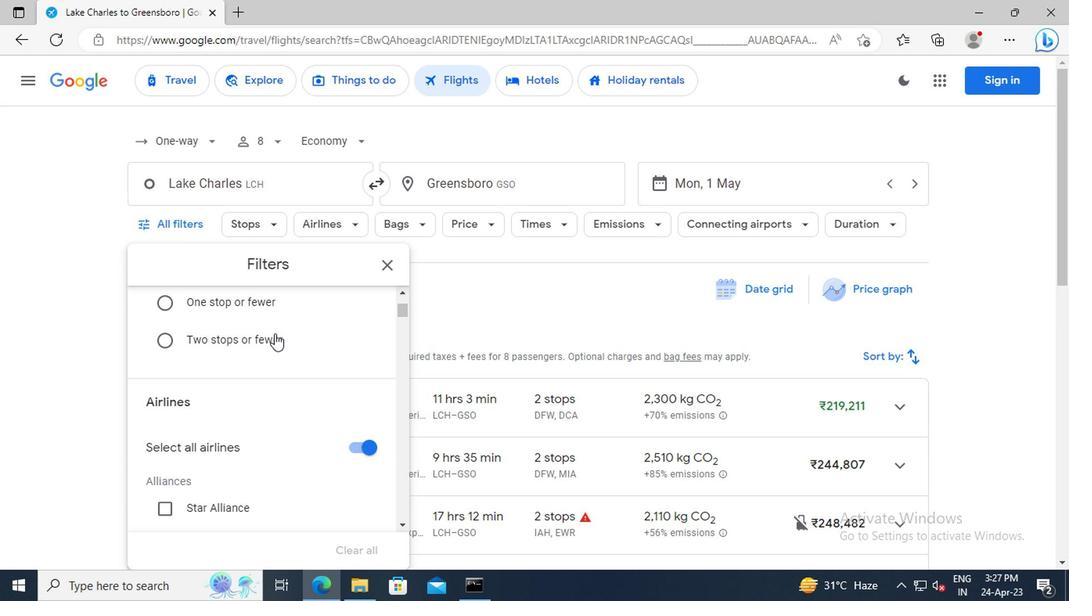 
Action: Mouse scrolled (271, 331) with delta (0, -1)
Screenshot: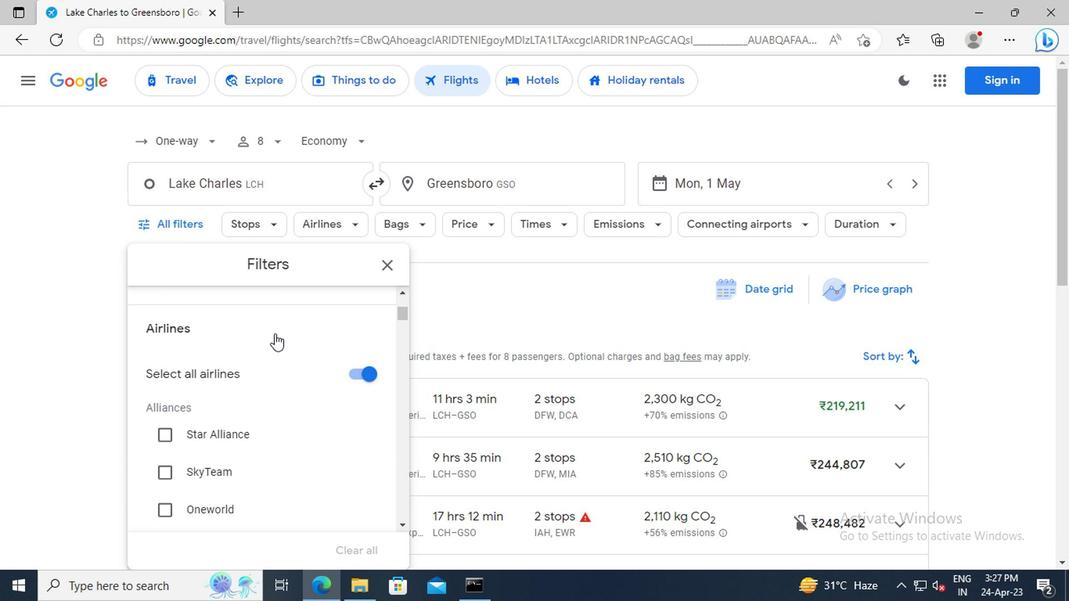 
Action: Mouse moved to (352, 340)
Screenshot: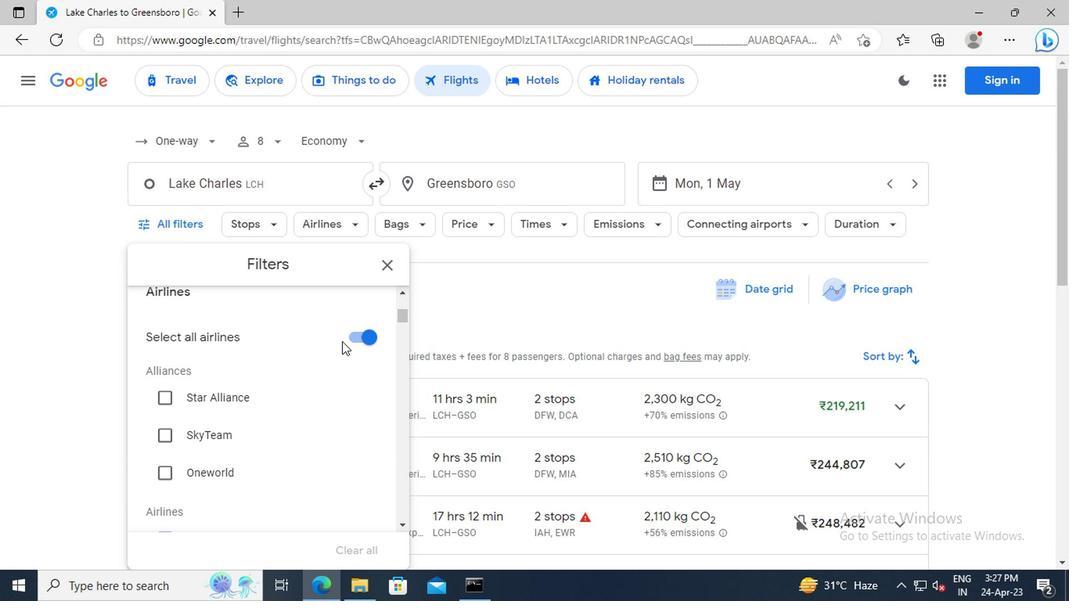 
Action: Mouse pressed left at (352, 340)
Screenshot: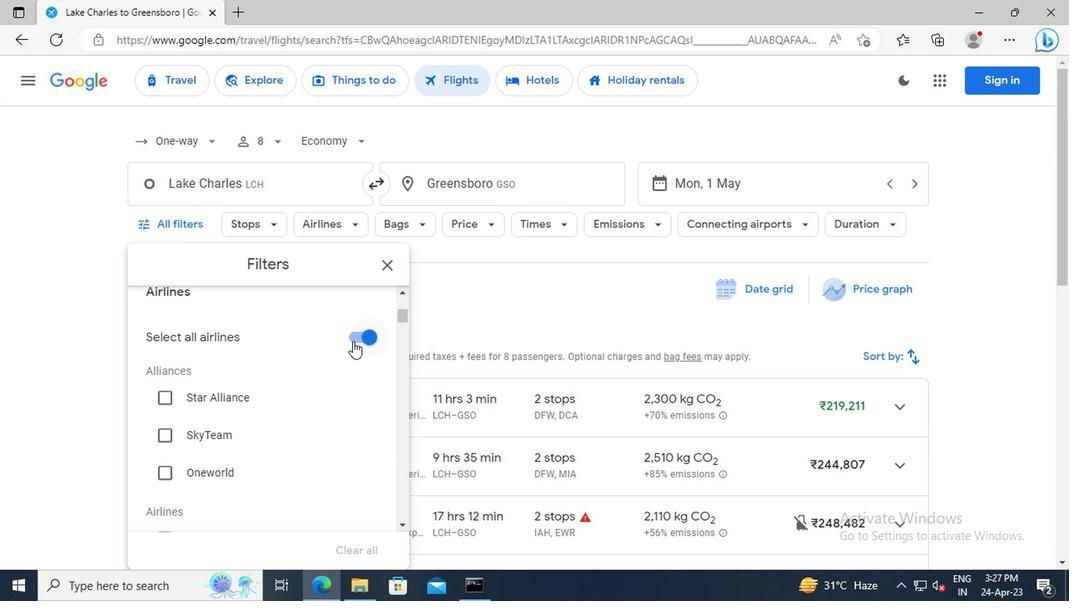 
Action: Mouse moved to (296, 344)
Screenshot: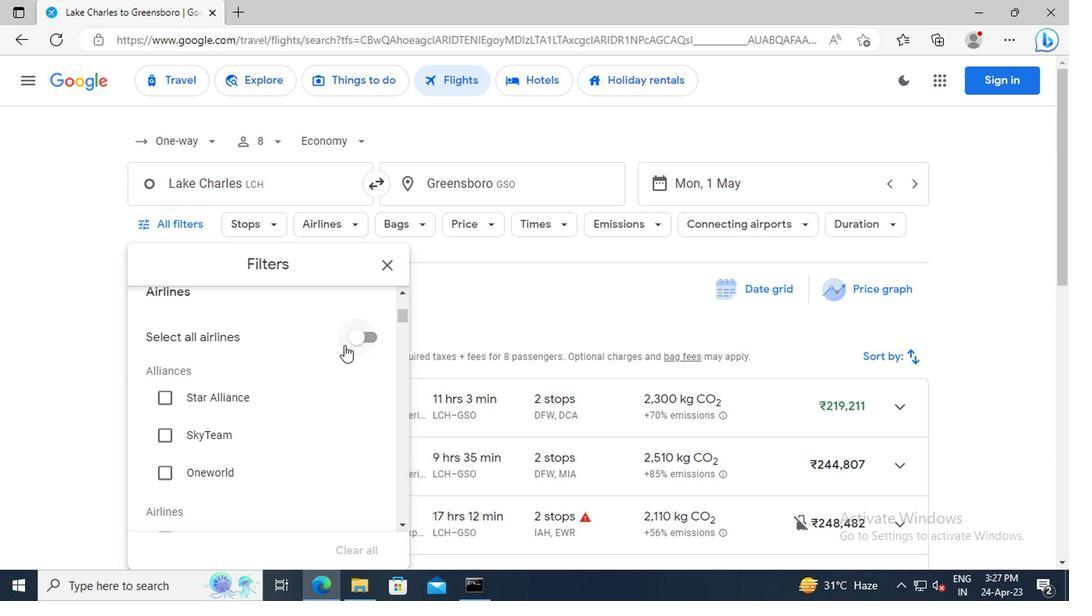 
Action: Mouse scrolled (296, 343) with delta (0, -1)
Screenshot: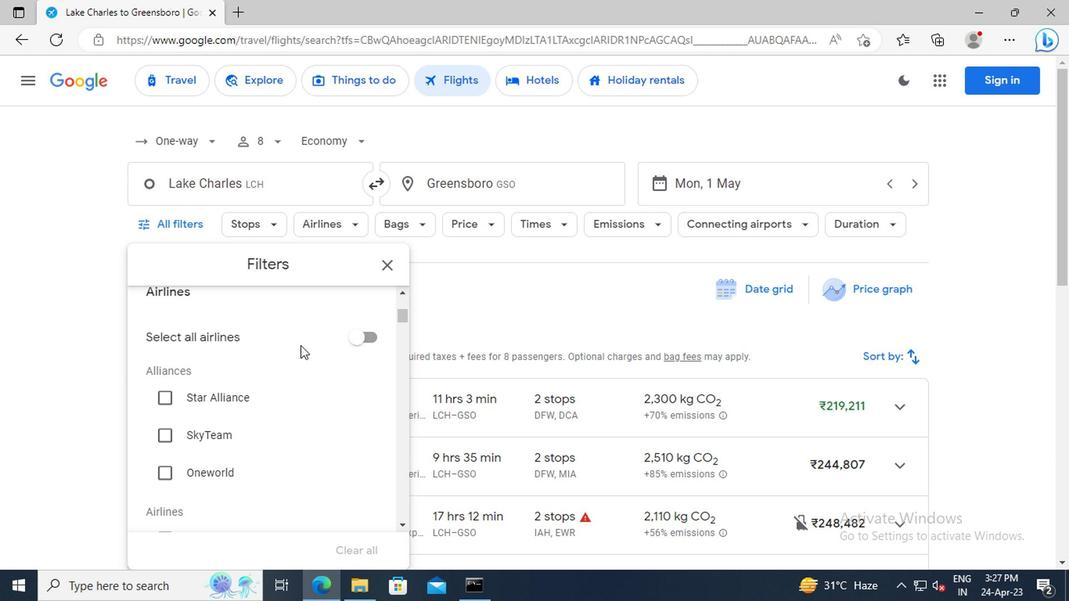 
Action: Mouse scrolled (296, 343) with delta (0, -1)
Screenshot: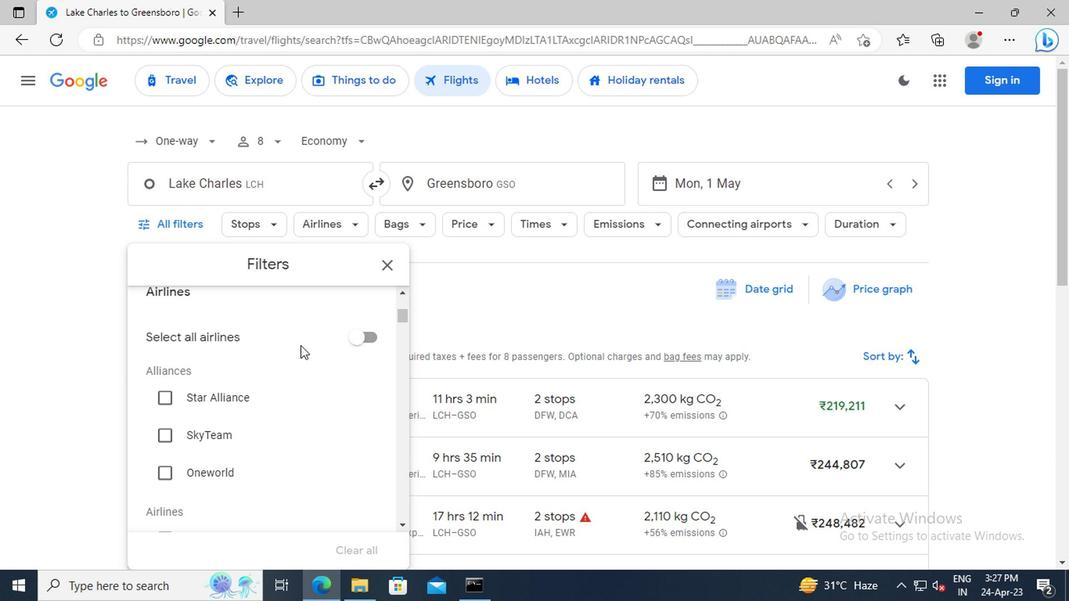 
Action: Mouse scrolled (296, 343) with delta (0, -1)
Screenshot: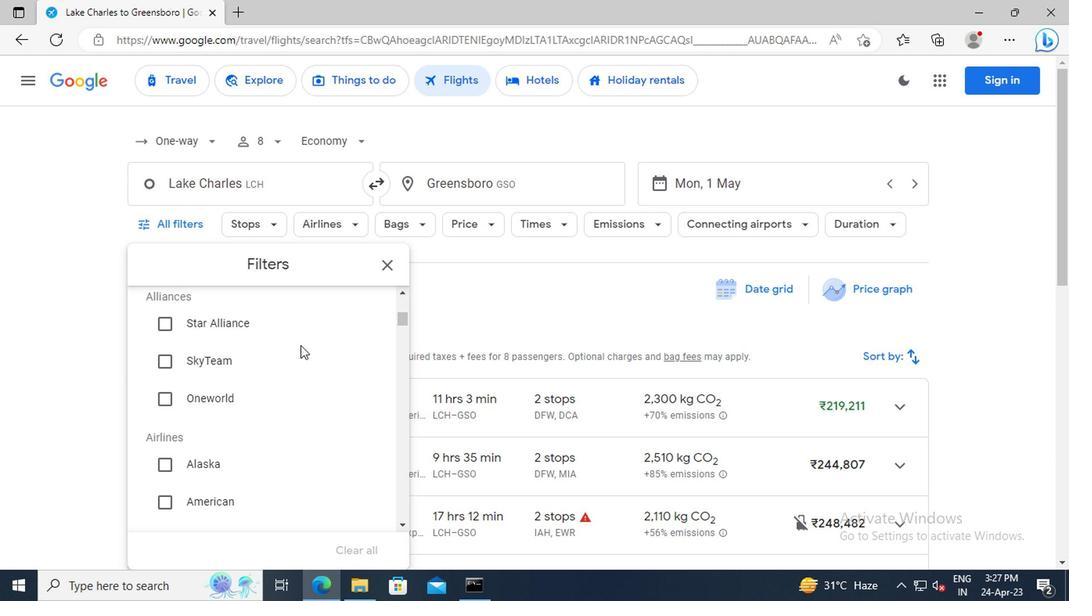 
Action: Mouse scrolled (296, 343) with delta (0, -1)
Screenshot: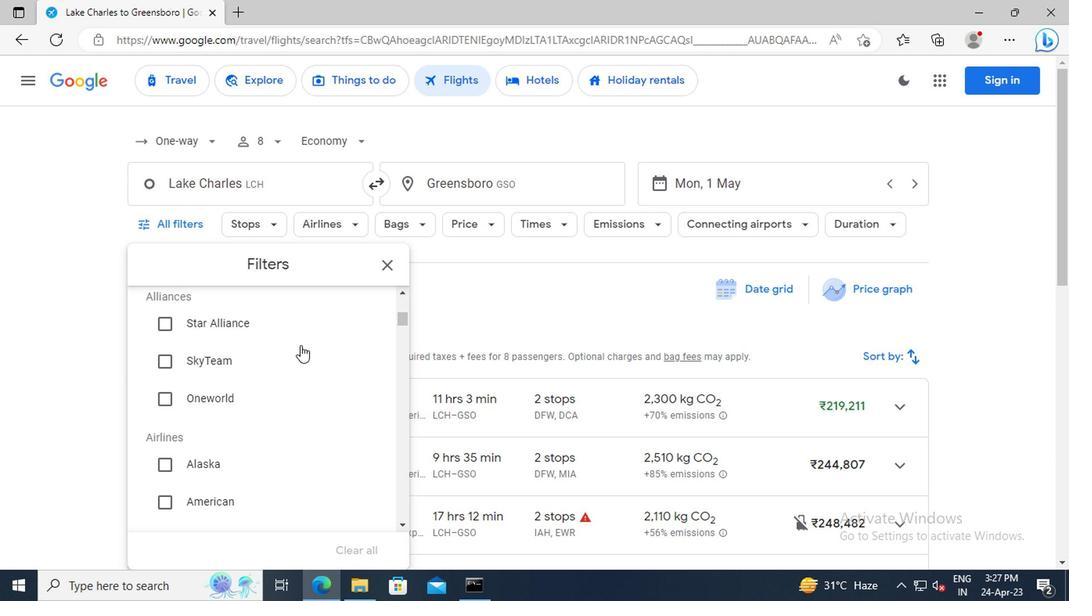 
Action: Mouse scrolled (296, 343) with delta (0, -1)
Screenshot: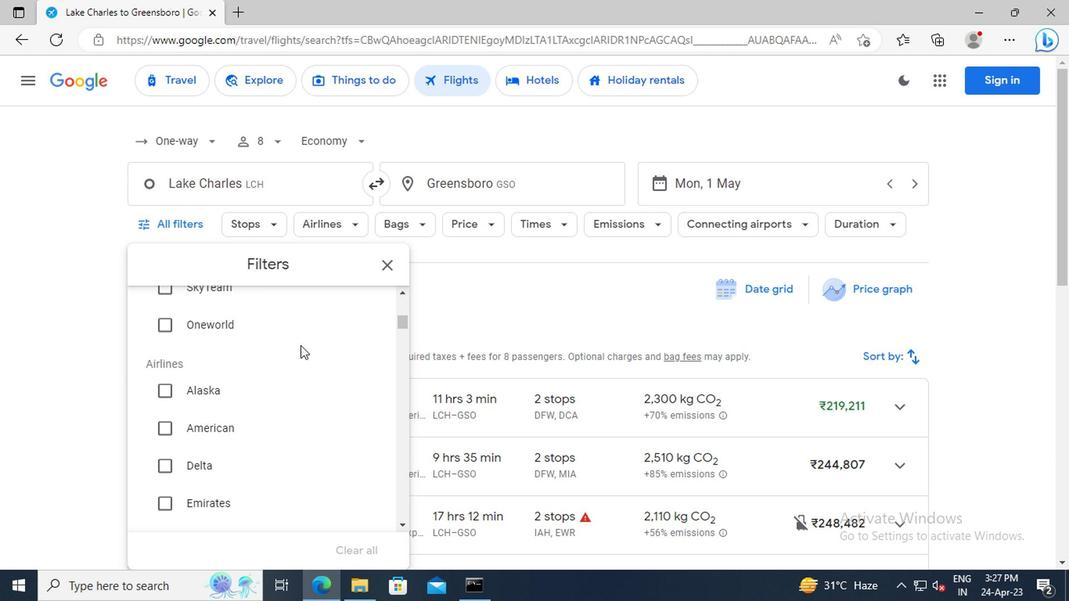 
Action: Mouse scrolled (296, 343) with delta (0, -1)
Screenshot: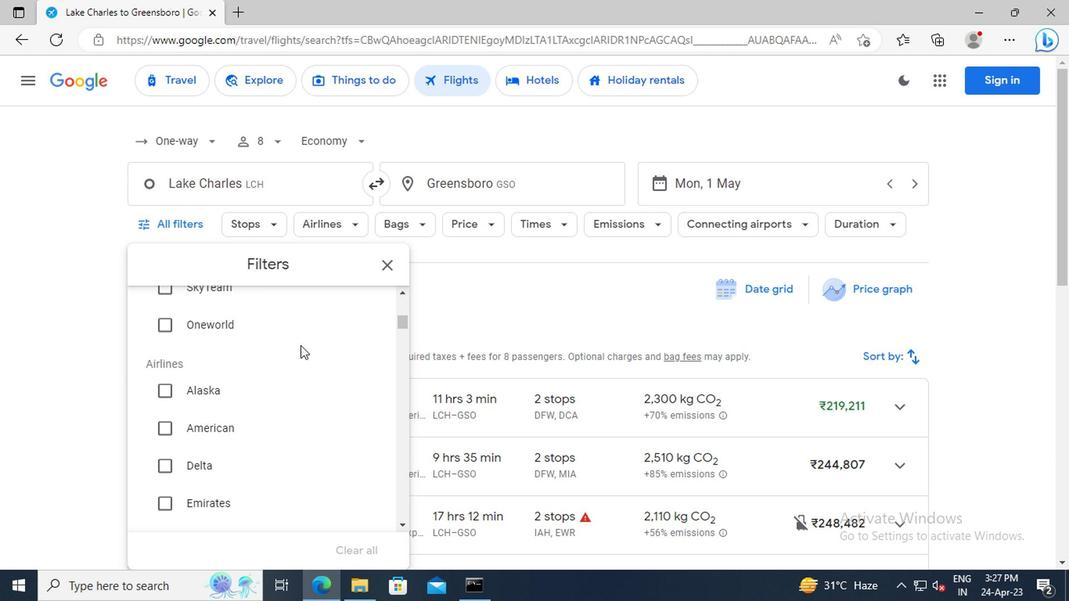 
Action: Mouse scrolled (296, 343) with delta (0, -1)
Screenshot: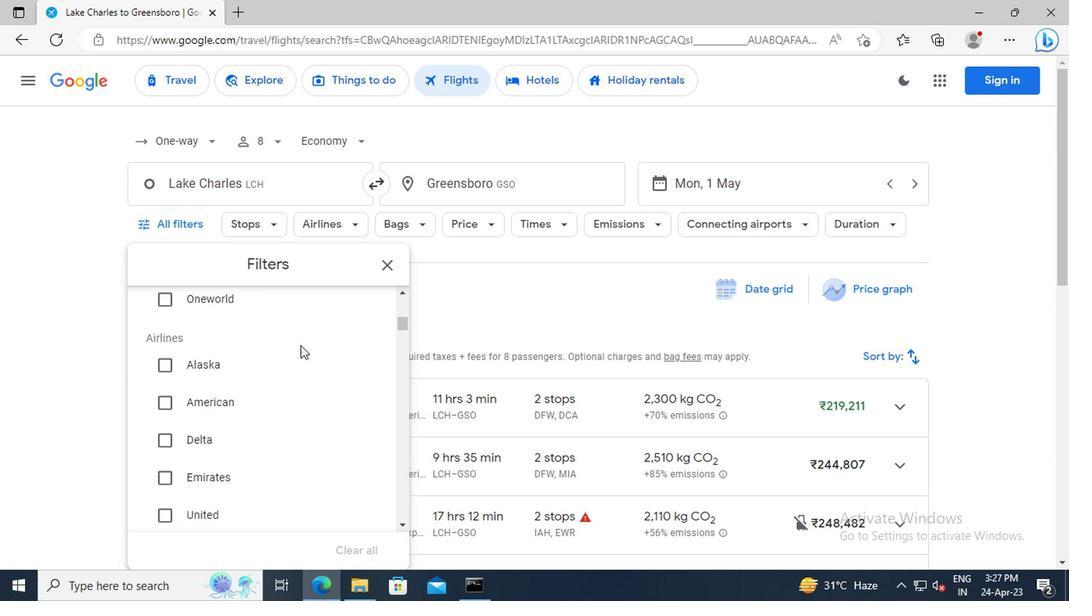 
Action: Mouse scrolled (296, 343) with delta (0, -1)
Screenshot: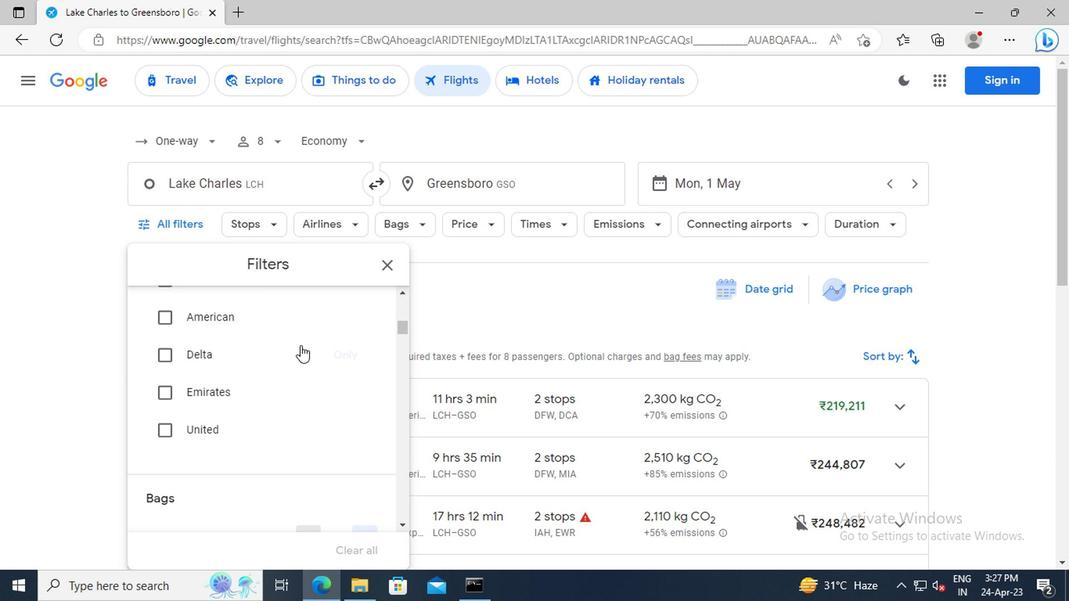 
Action: Mouse scrolled (296, 343) with delta (0, -1)
Screenshot: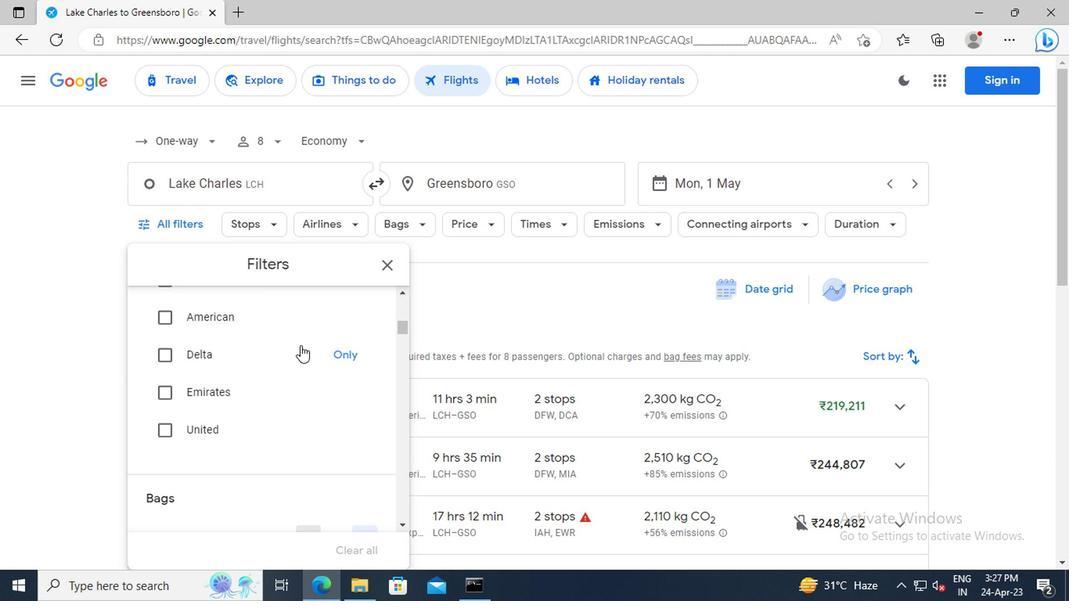 
Action: Mouse scrolled (296, 343) with delta (0, -1)
Screenshot: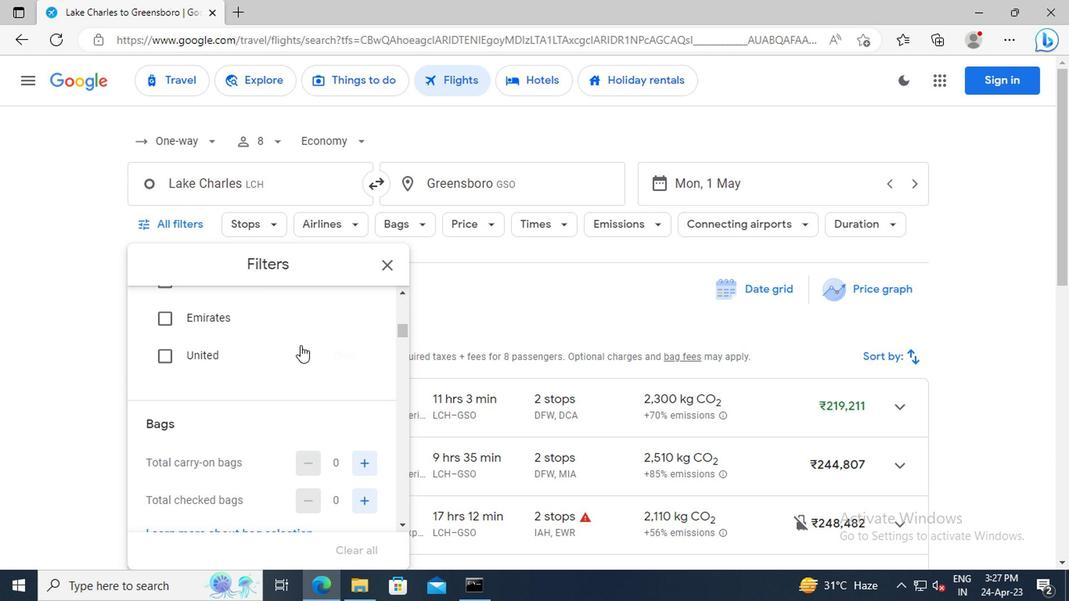
Action: Mouse scrolled (296, 343) with delta (0, -1)
Screenshot: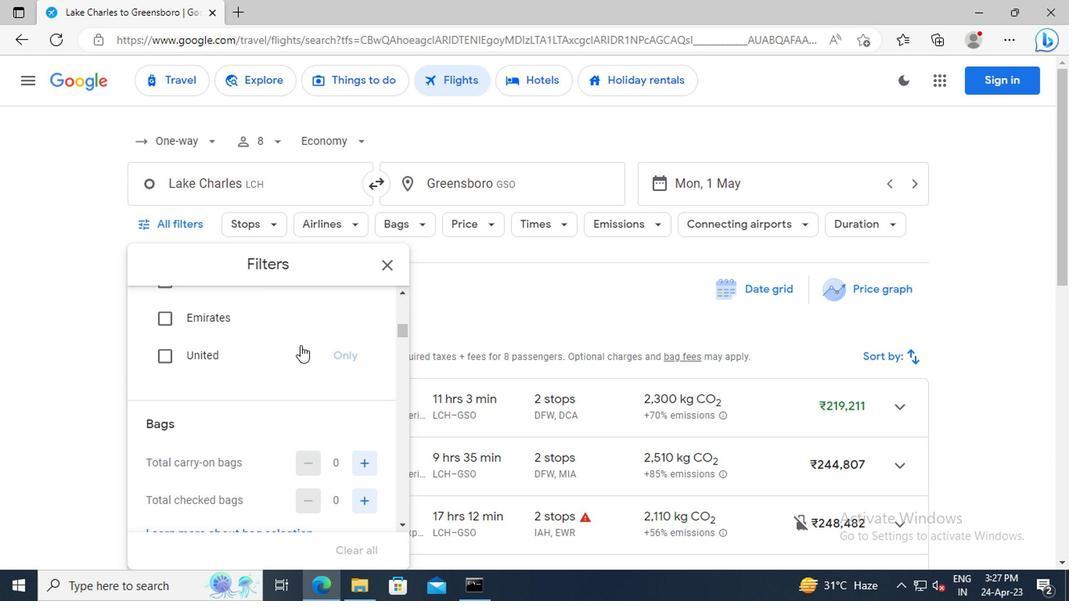 
Action: Mouse scrolled (296, 343) with delta (0, -1)
Screenshot: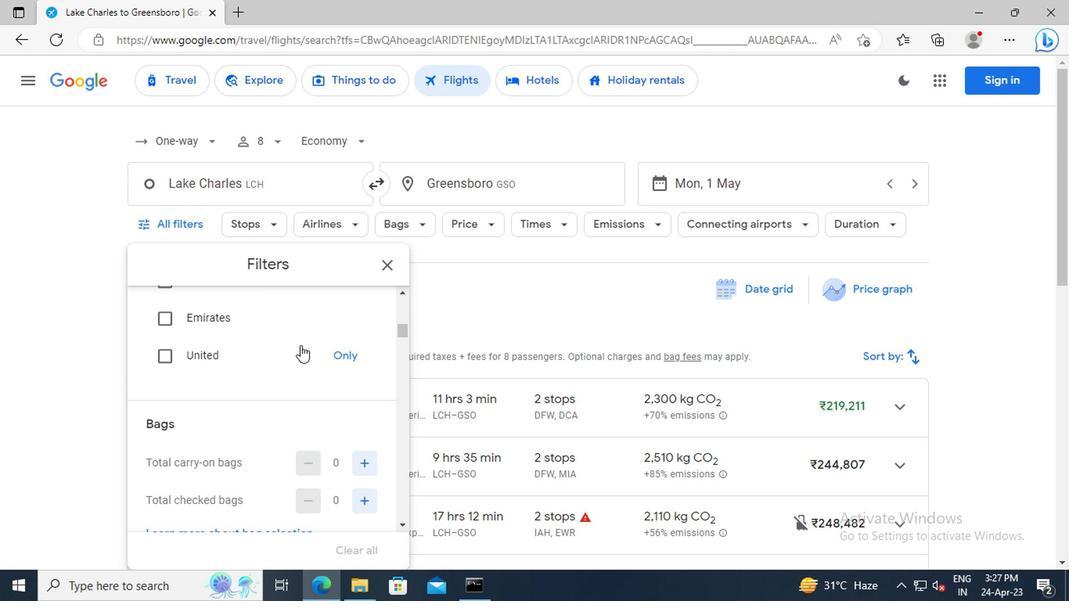 
Action: Mouse moved to (356, 394)
Screenshot: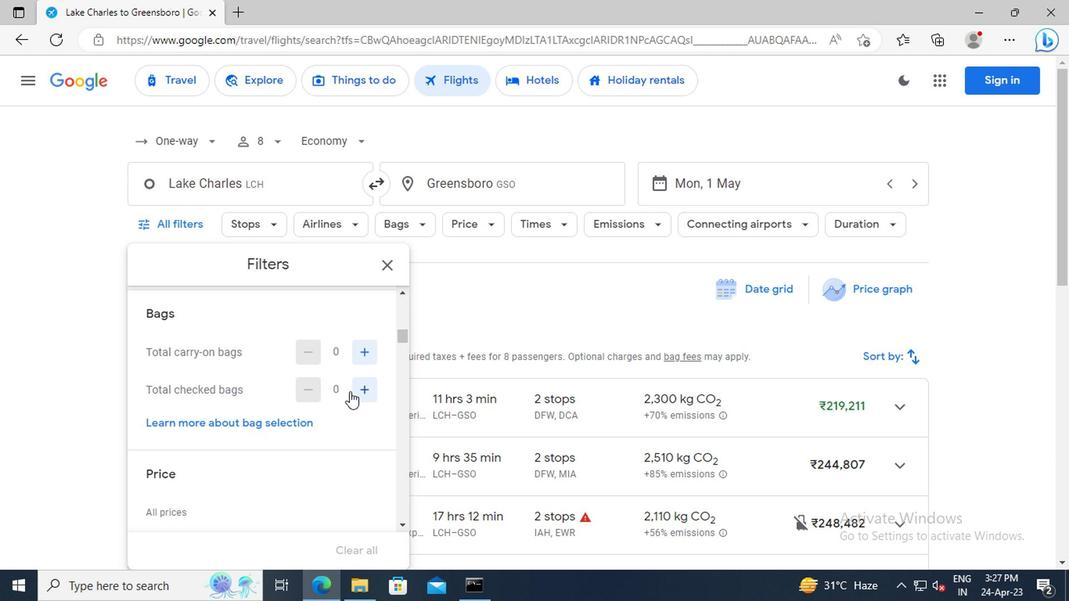 
Action: Mouse pressed left at (356, 394)
Screenshot: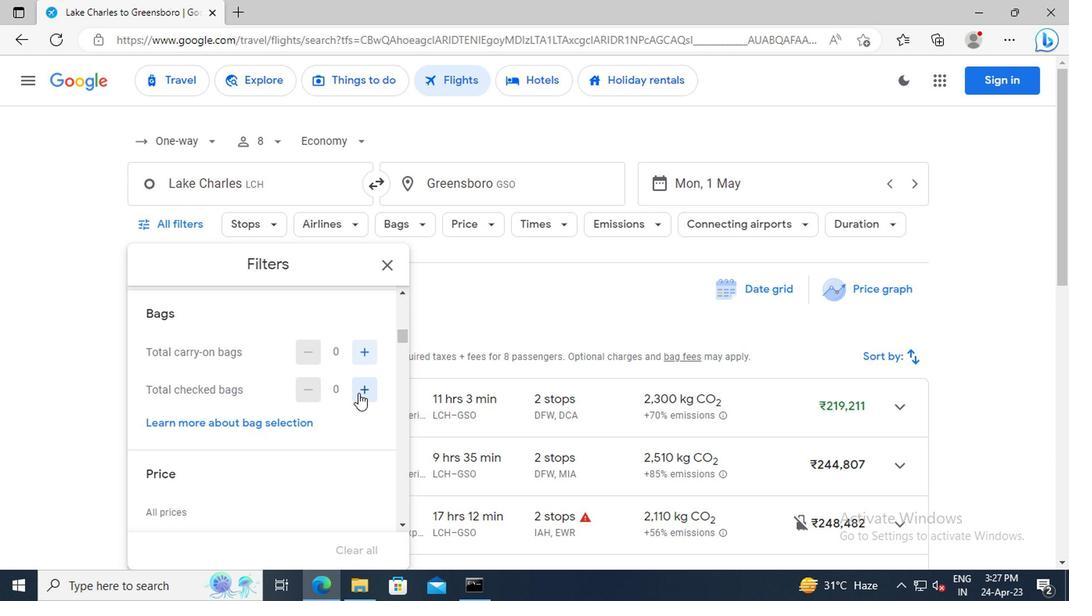 
Action: Mouse pressed left at (356, 394)
Screenshot: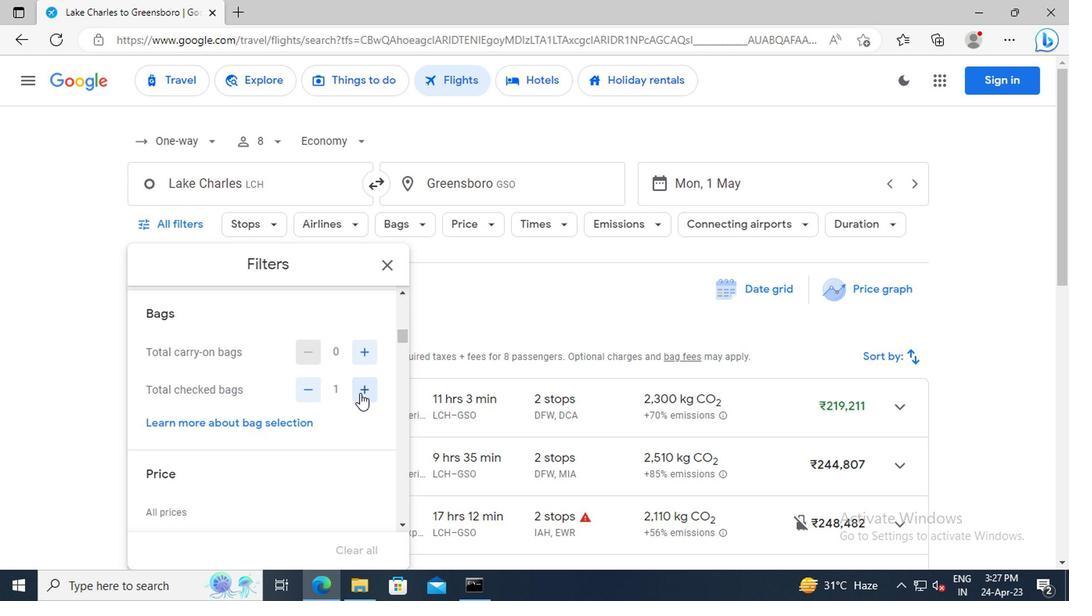 
Action: Mouse moved to (315, 377)
Screenshot: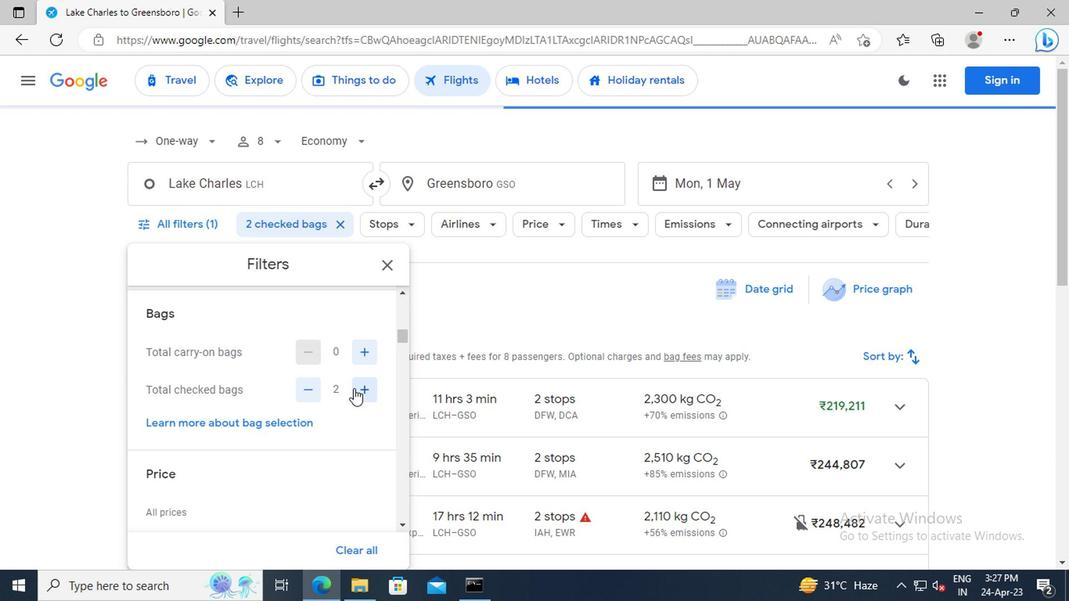 
Action: Mouse scrolled (315, 376) with delta (0, 0)
Screenshot: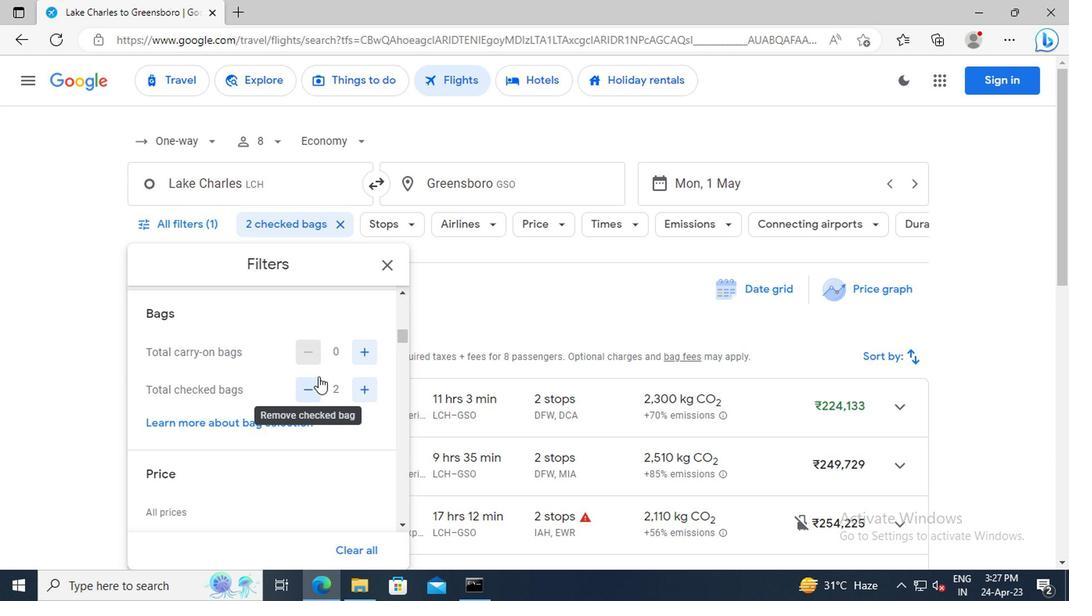 
Action: Mouse scrolled (315, 376) with delta (0, 0)
Screenshot: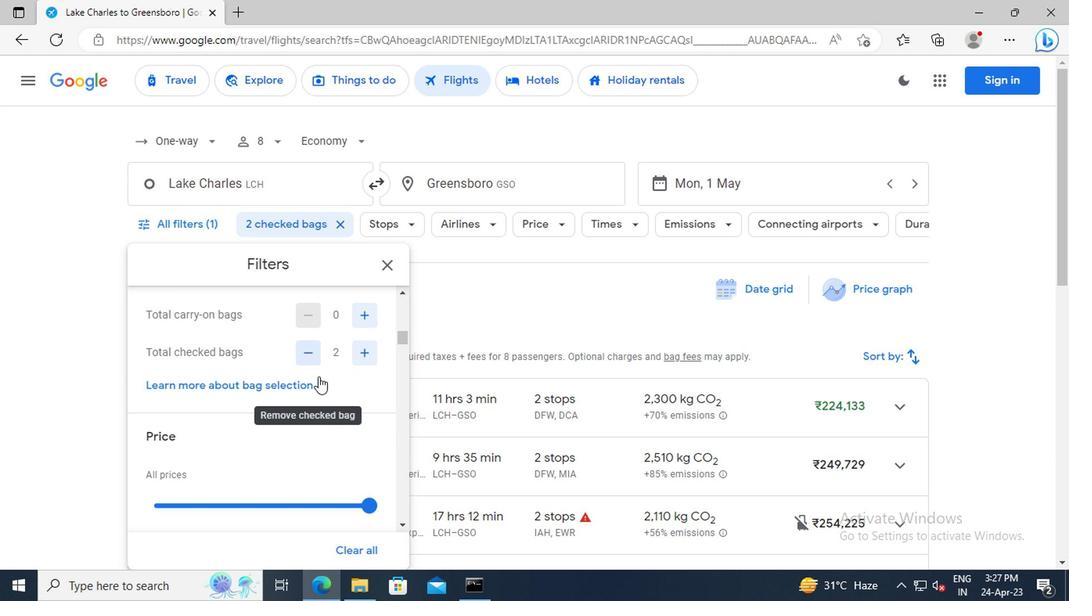 
Action: Mouse scrolled (315, 376) with delta (0, 0)
Screenshot: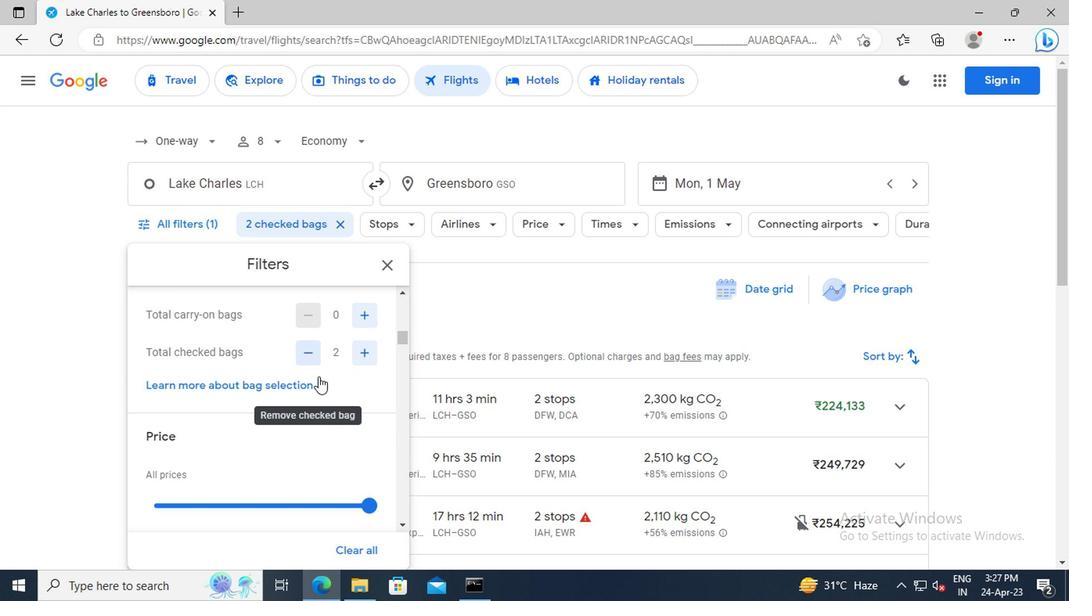 
Action: Mouse moved to (360, 431)
Screenshot: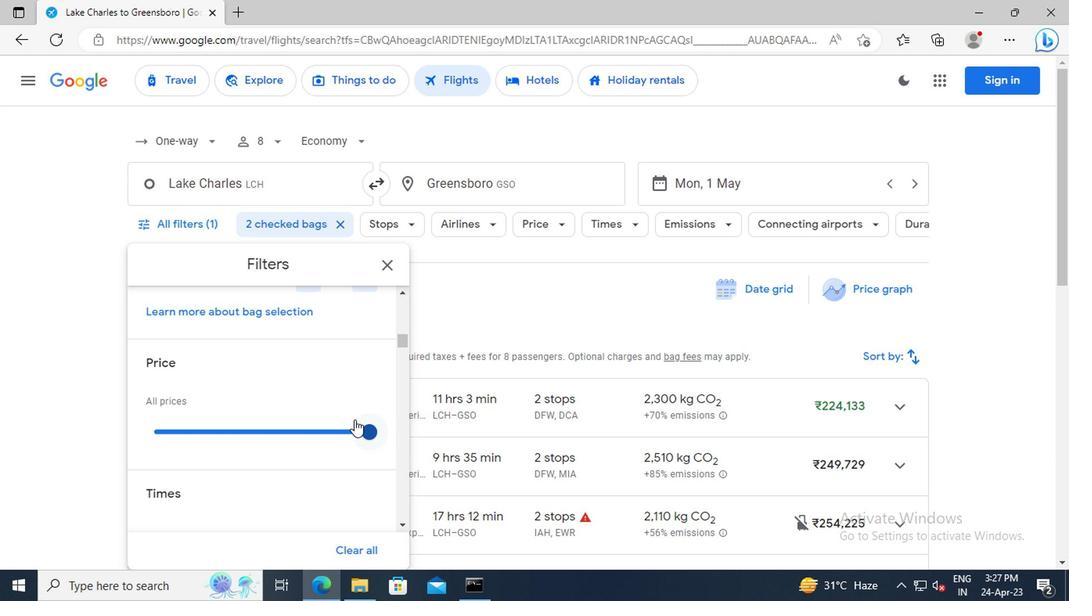
Action: Mouse pressed left at (360, 431)
Screenshot: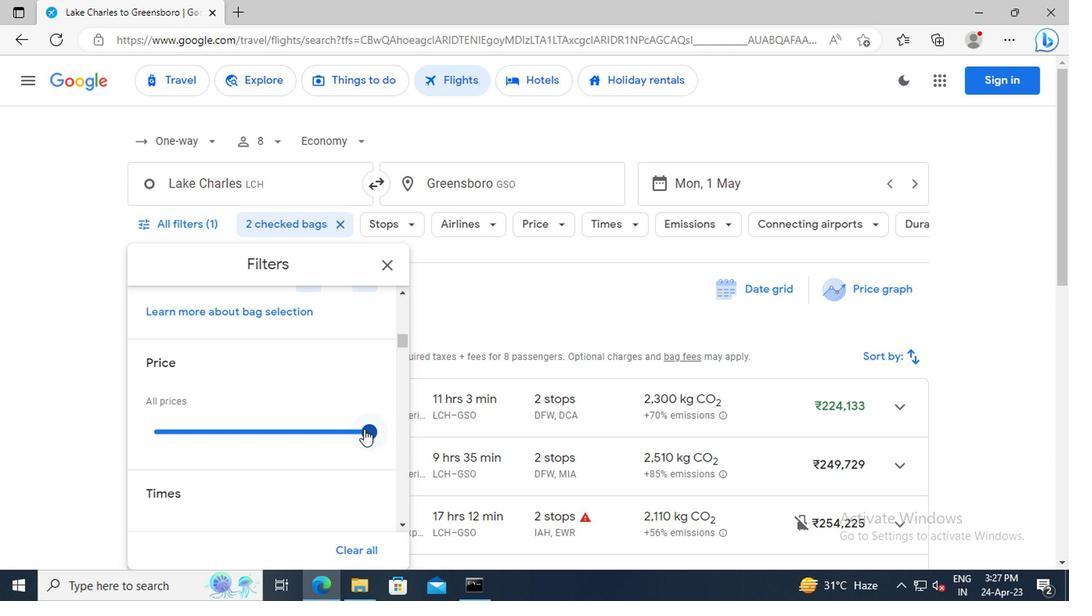 
Action: Mouse moved to (283, 380)
Screenshot: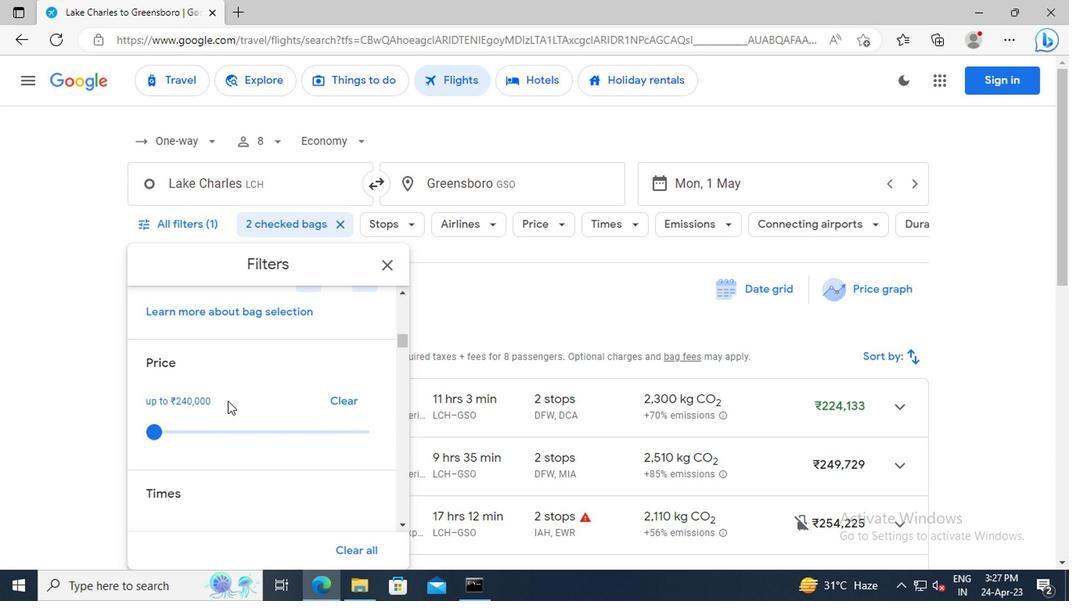 
Action: Mouse scrolled (283, 380) with delta (0, 0)
Screenshot: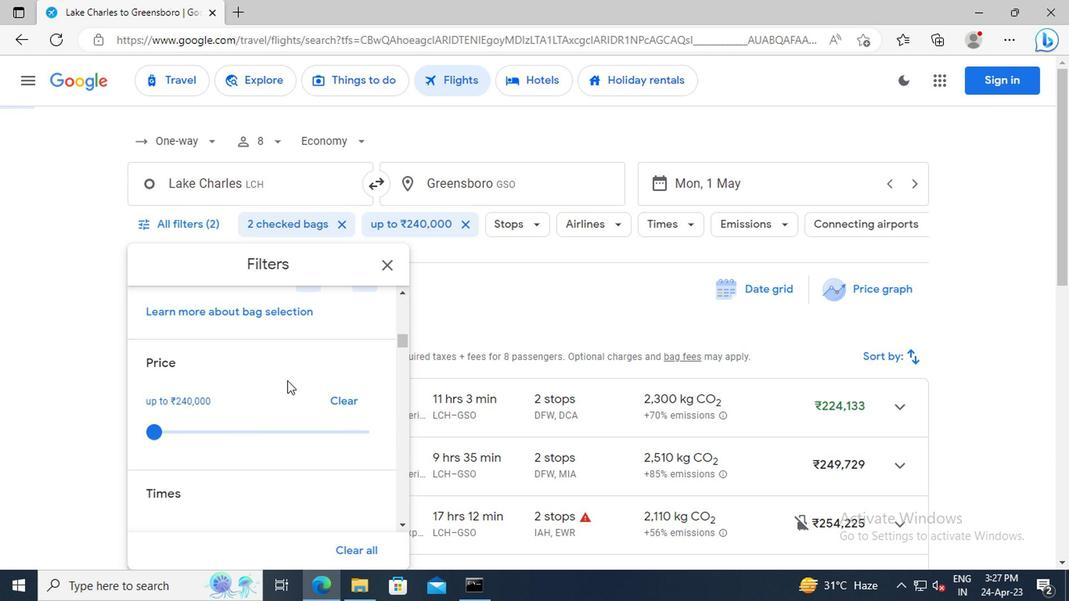 
Action: Mouse scrolled (283, 380) with delta (0, 0)
Screenshot: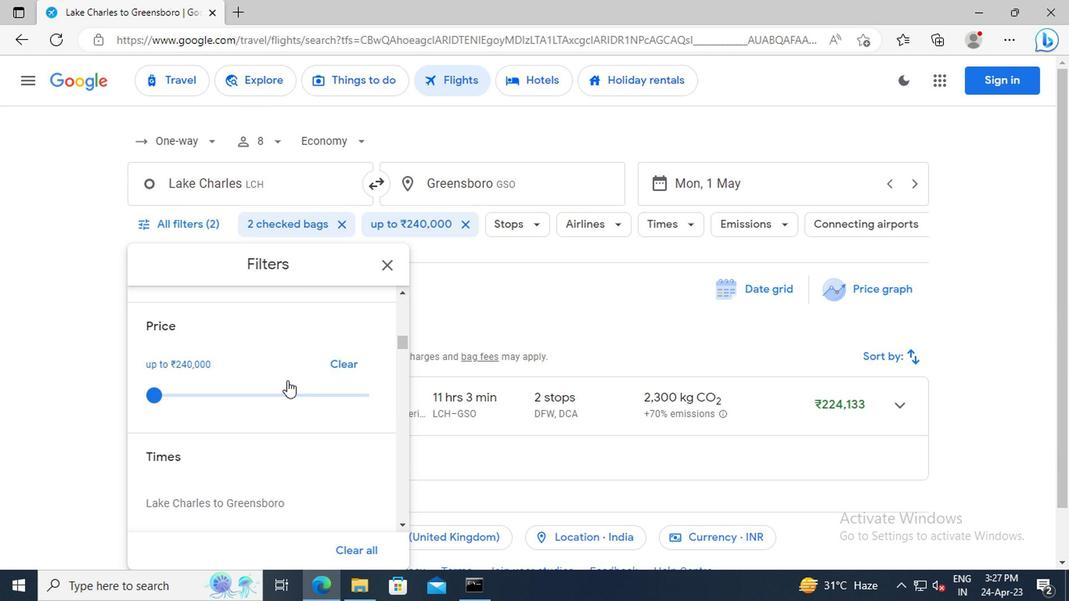 
Action: Mouse moved to (284, 380)
Screenshot: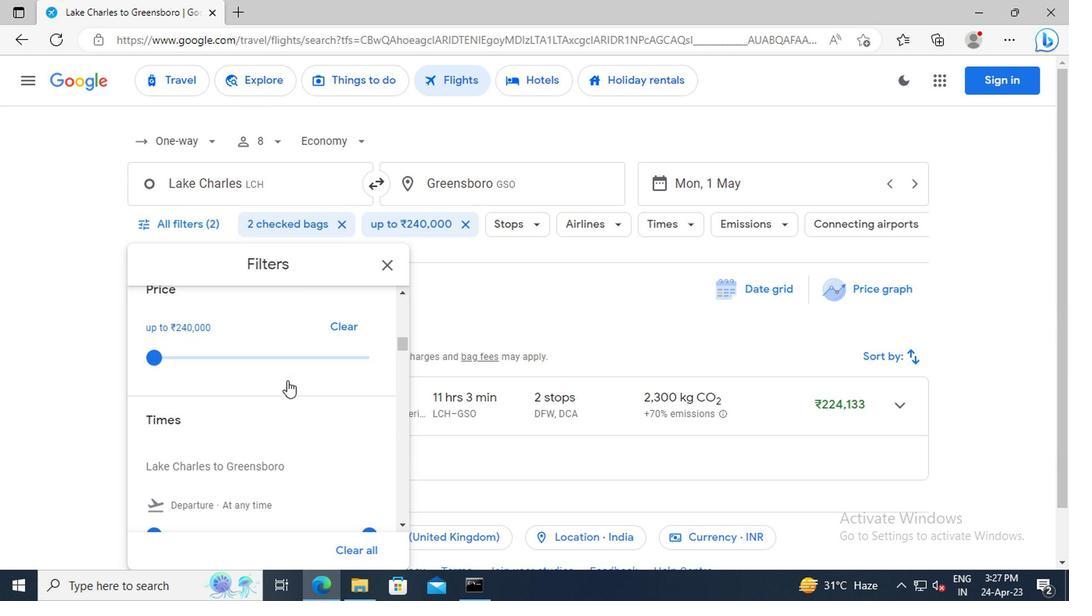 
Action: Mouse scrolled (284, 380) with delta (0, 0)
Screenshot: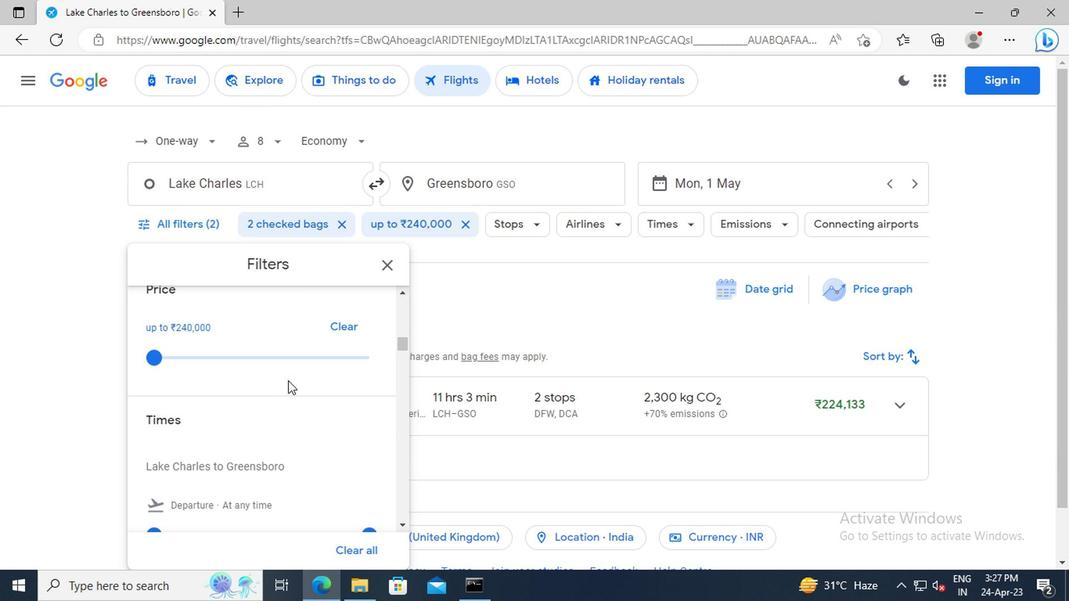 
Action: Mouse scrolled (284, 380) with delta (0, 0)
Screenshot: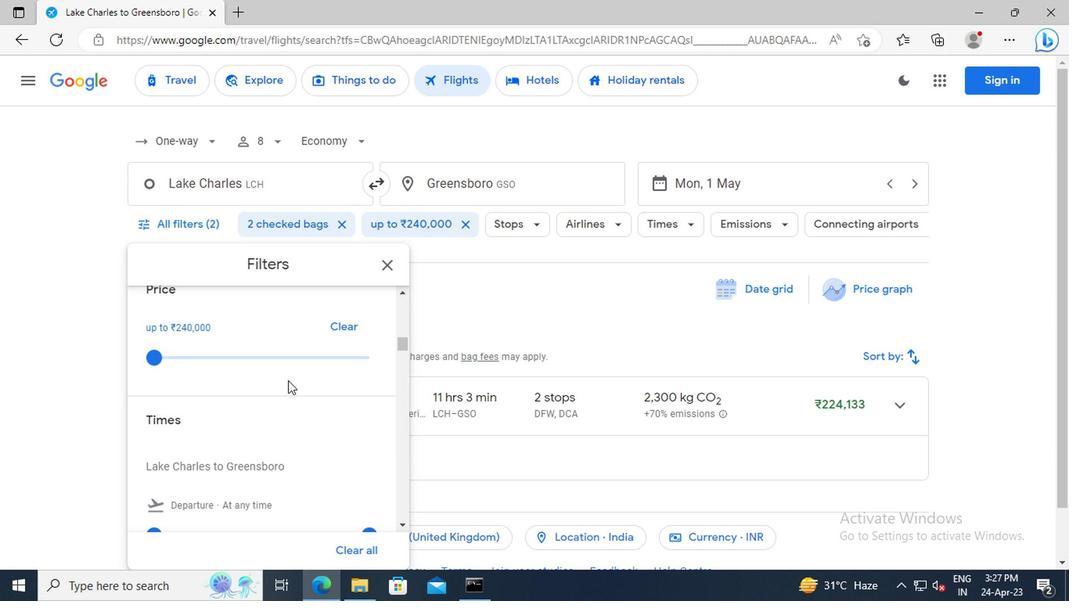 
Action: Mouse scrolled (284, 380) with delta (0, 0)
Screenshot: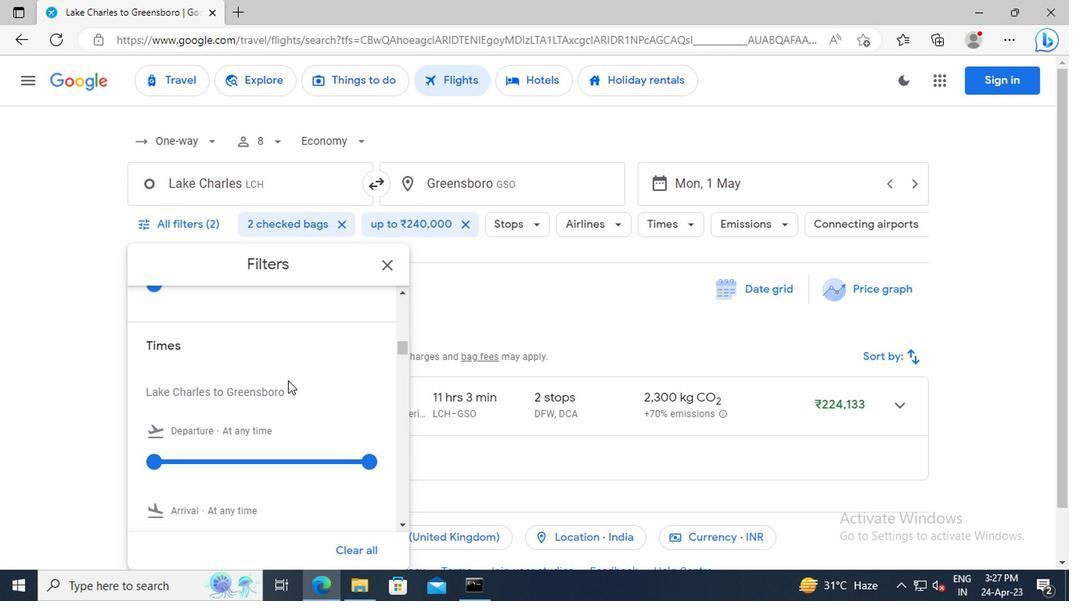 
Action: Mouse scrolled (284, 380) with delta (0, 0)
Screenshot: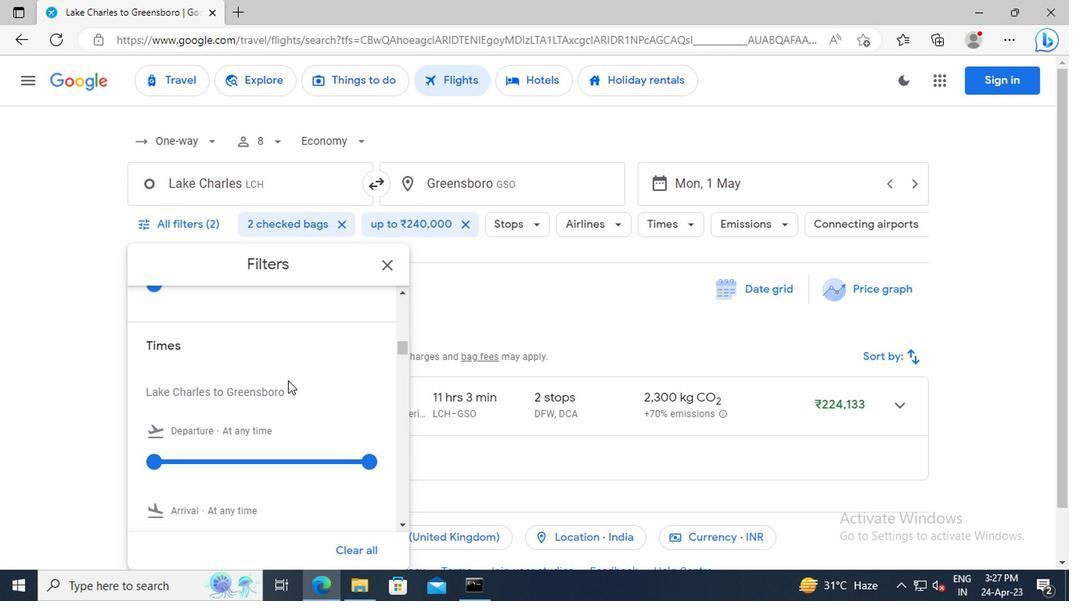 
Action: Mouse moved to (143, 387)
Screenshot: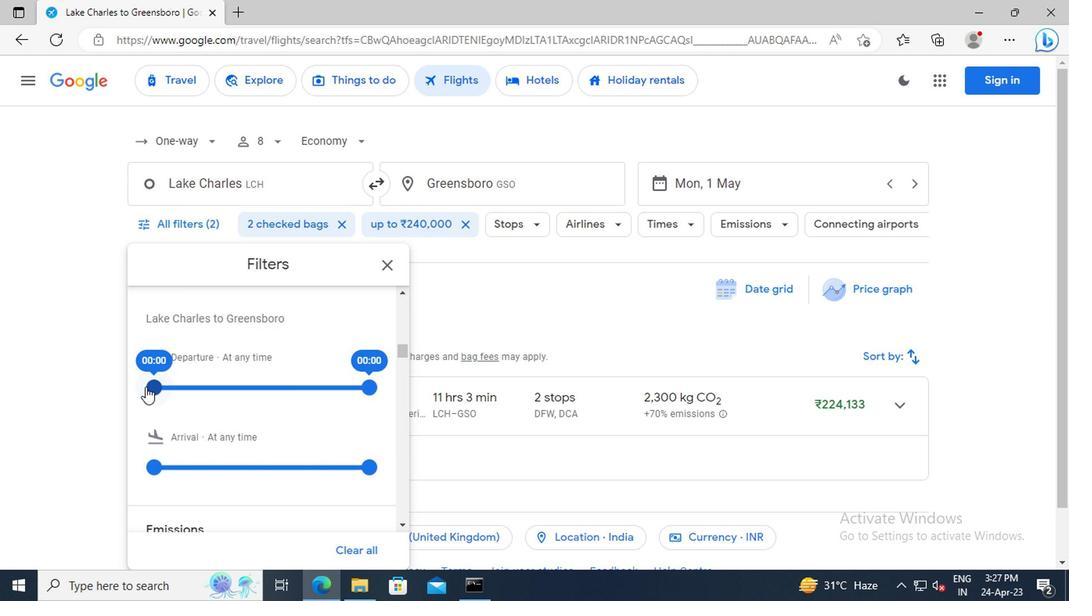 
Action: Mouse pressed left at (143, 387)
Screenshot: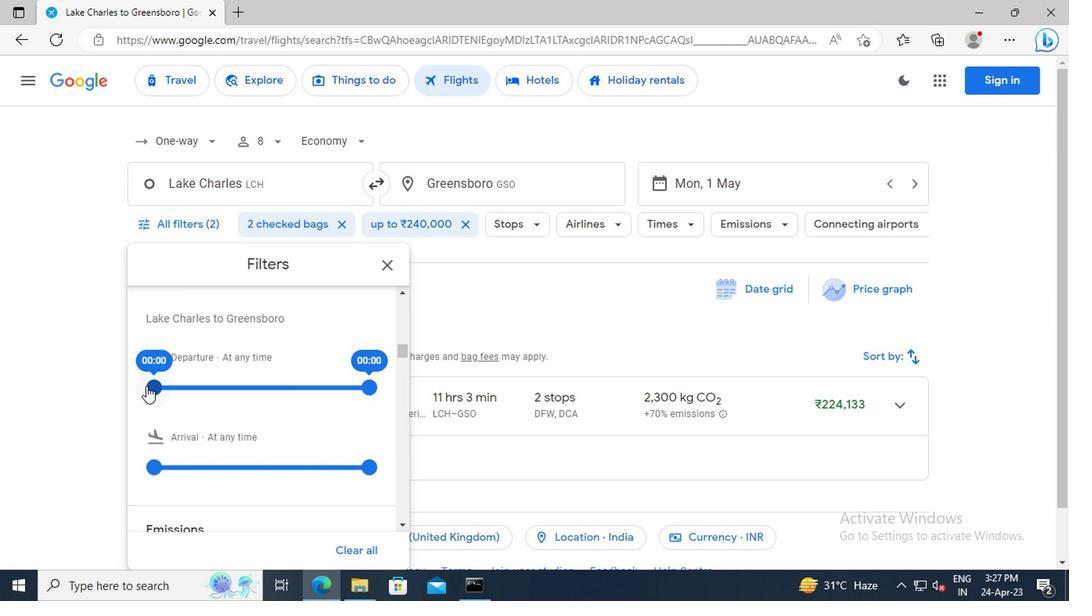 
Action: Mouse moved to (363, 389)
Screenshot: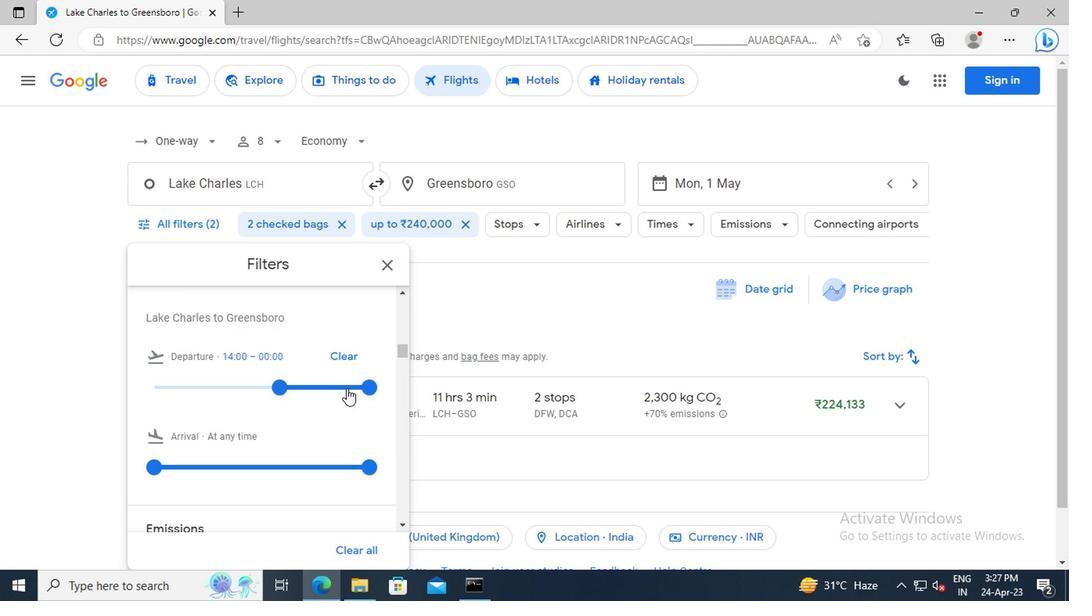 
Action: Mouse pressed left at (363, 389)
Screenshot: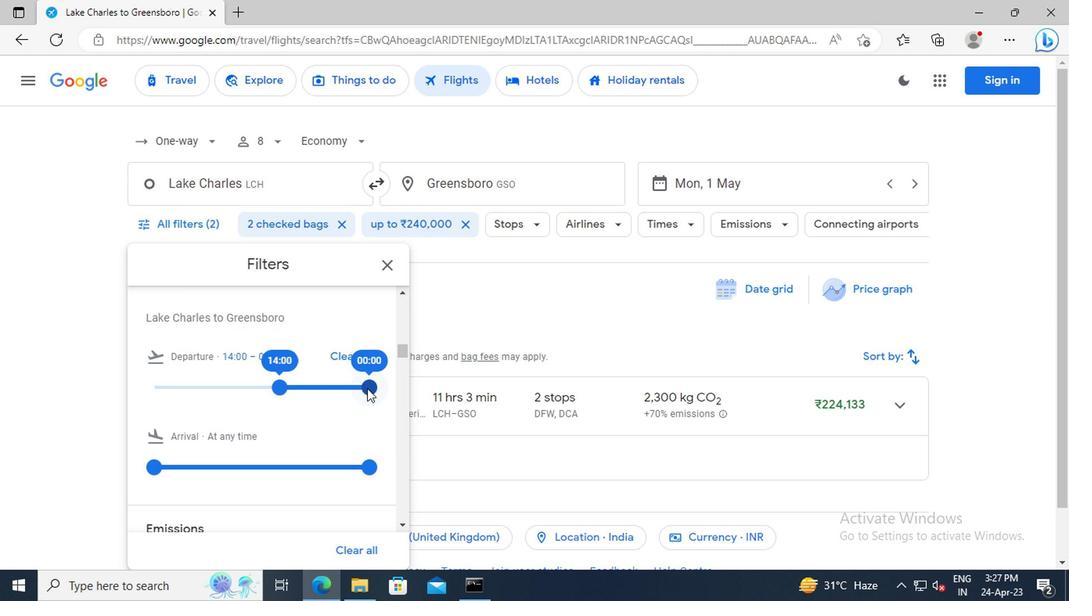 
Action: Mouse moved to (383, 260)
Screenshot: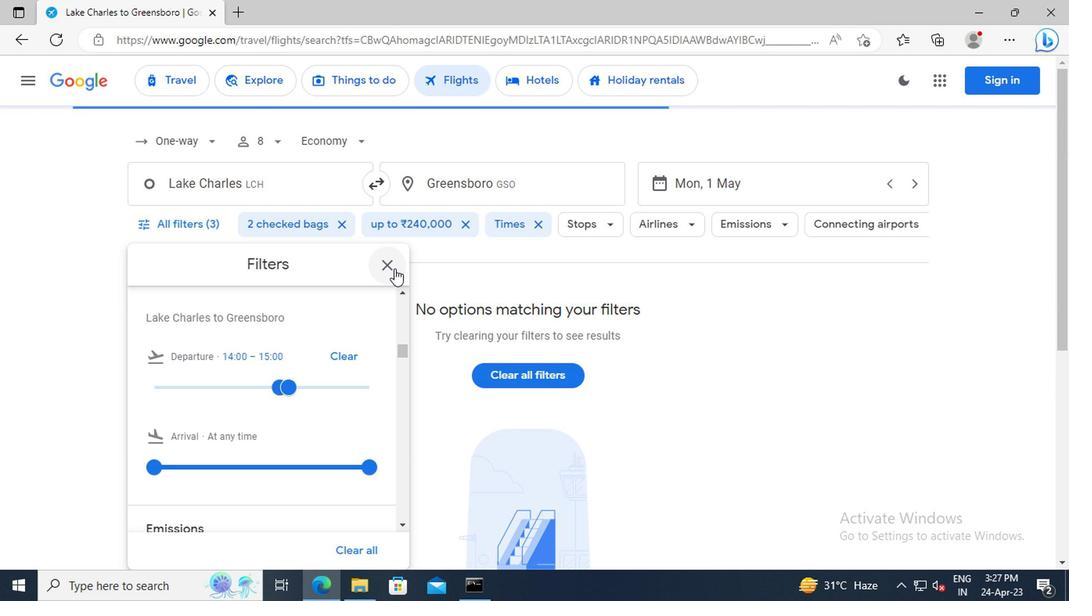 
Action: Mouse pressed left at (383, 260)
Screenshot: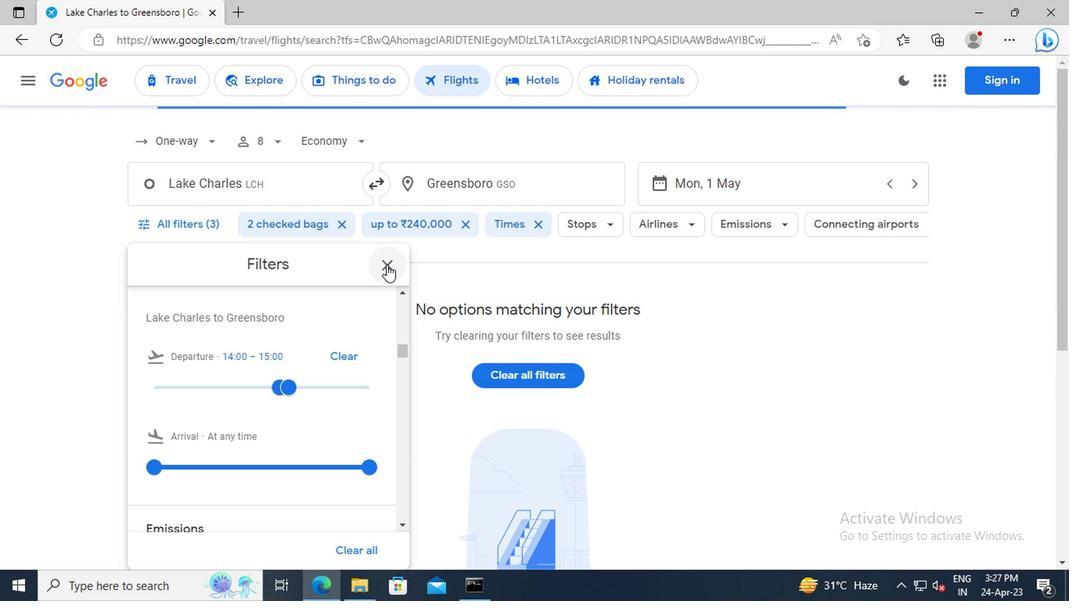 
Action: Mouse moved to (466, 408)
Screenshot: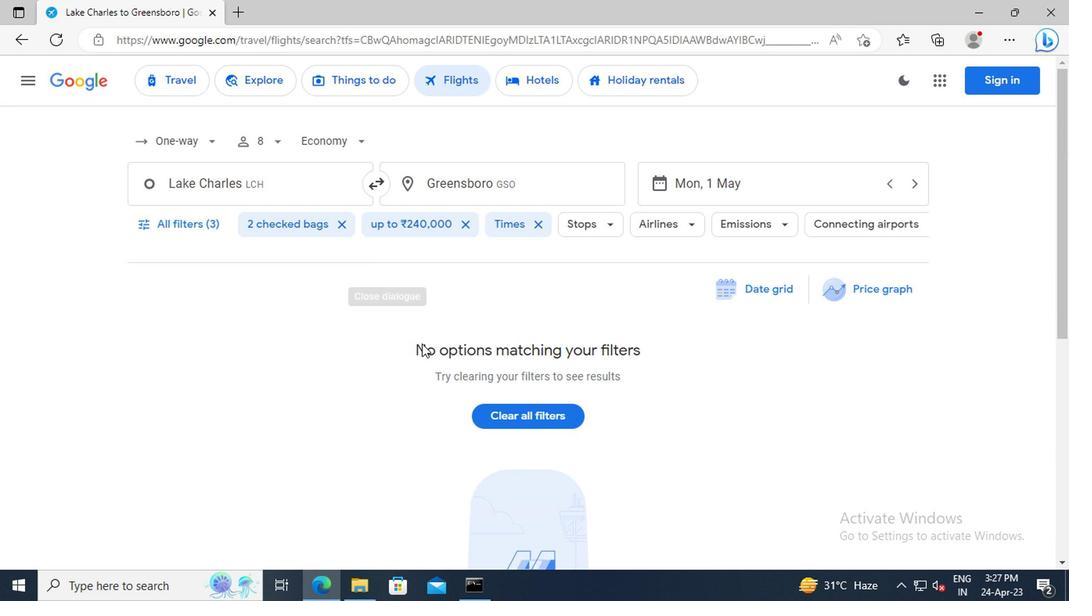 
